 Task: Create a rule from the Recommended list, Task Added to this Project -> add SubTasks in the project AgileFire with SubTasks Gather and Analyse Requirements , Design and Implement Solution , System Test and UAT , Release to Production / Go Live
Action: Mouse moved to (460, 540)
Screenshot: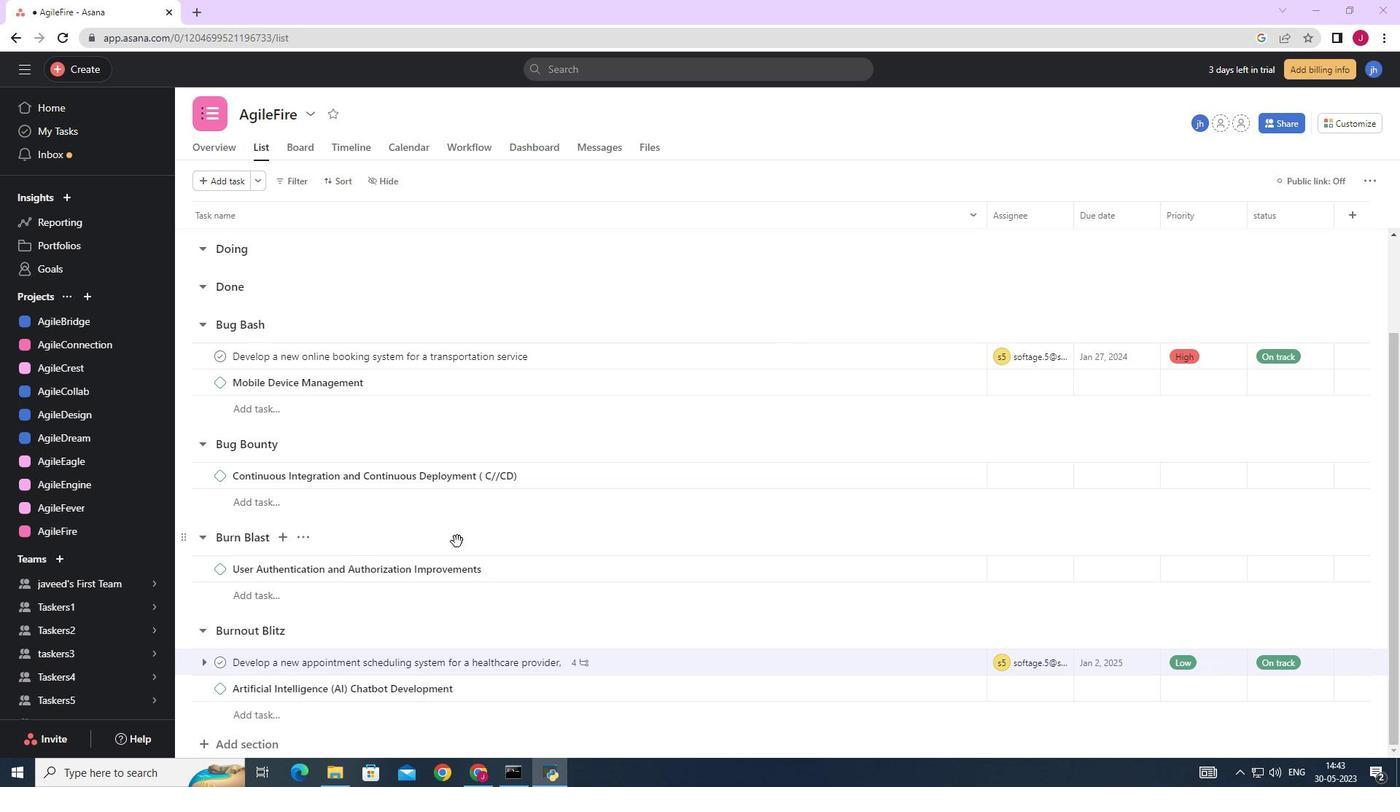 
Action: Mouse scrolled (460, 541) with delta (0, 0)
Screenshot: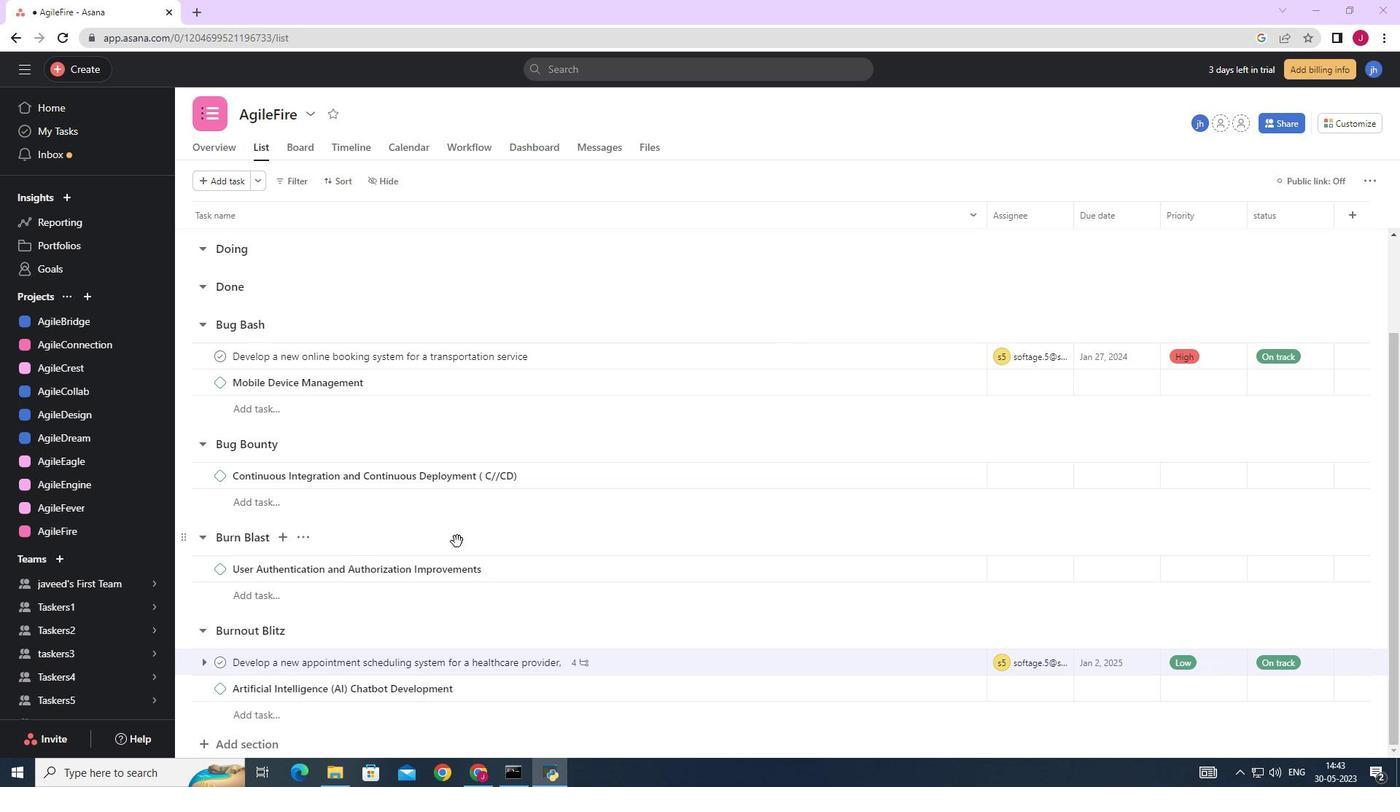 
Action: Mouse scrolled (460, 541) with delta (0, 0)
Screenshot: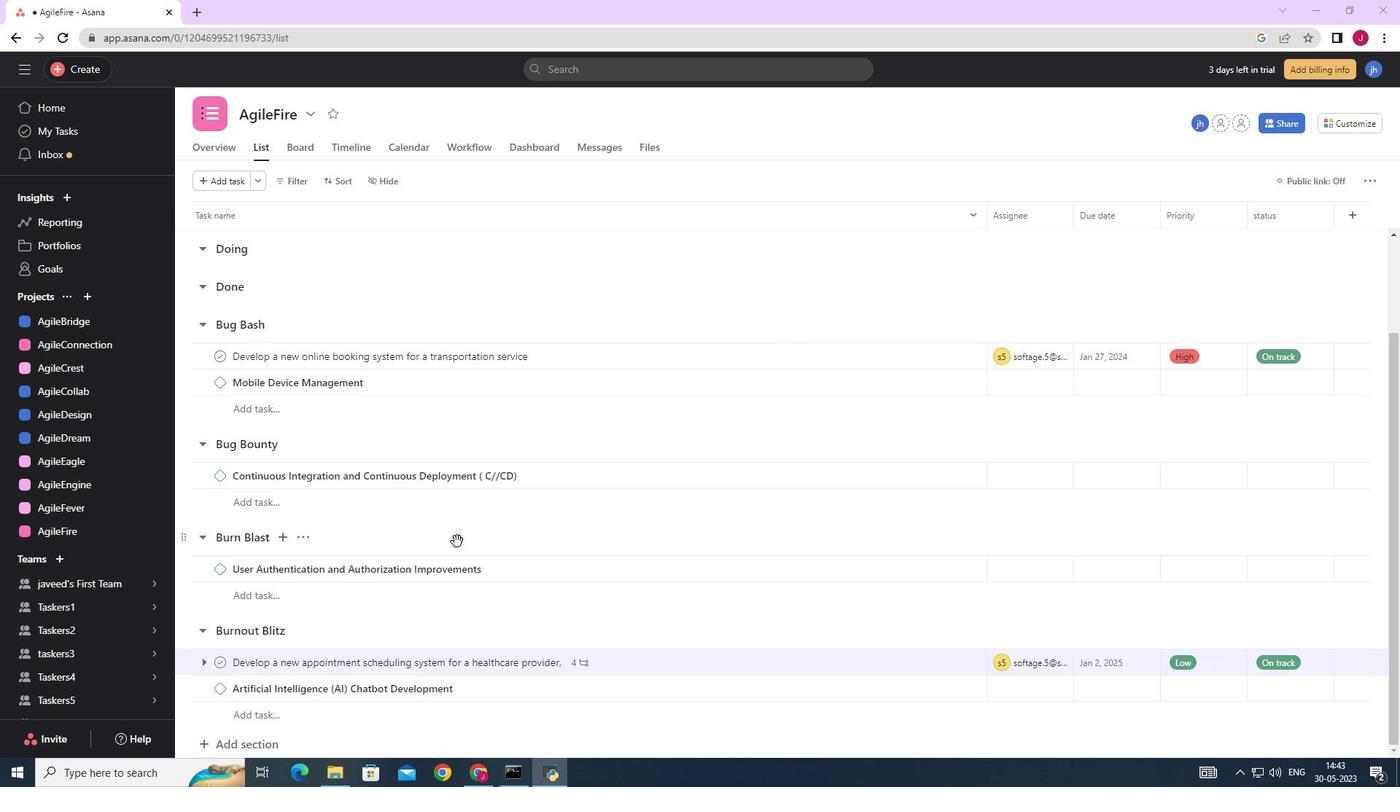
Action: Mouse moved to (460, 537)
Screenshot: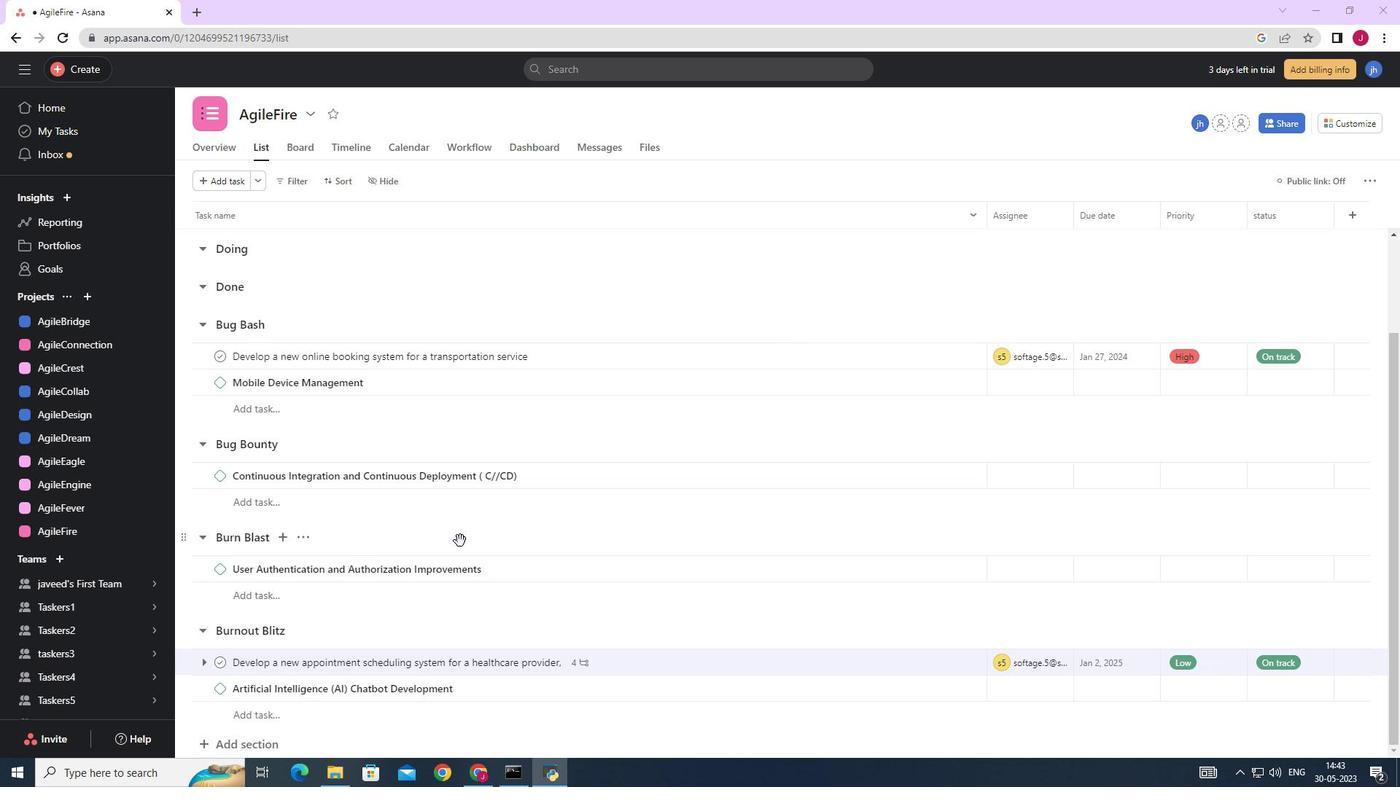 
Action: Mouse scrolled (460, 538) with delta (0, 0)
Screenshot: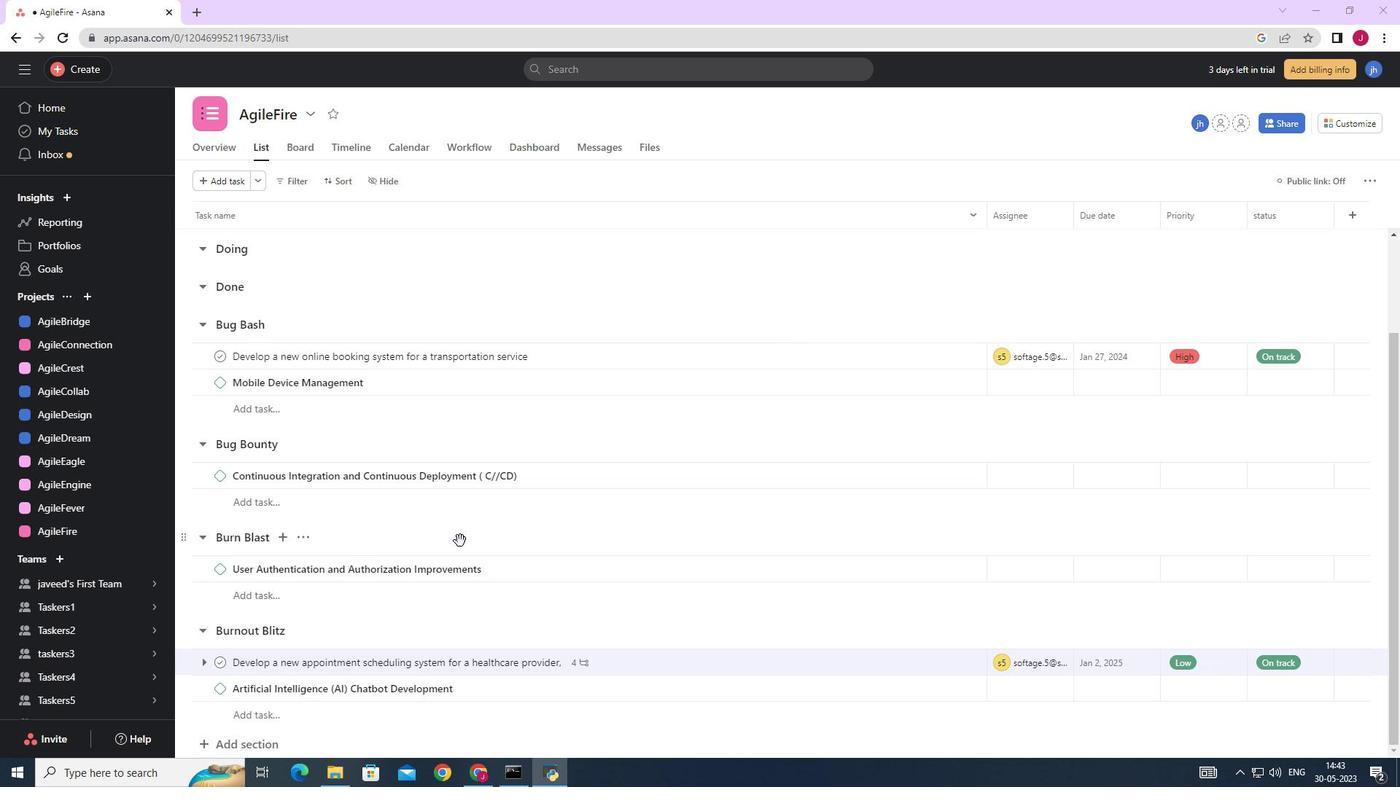 
Action: Mouse moved to (447, 490)
Screenshot: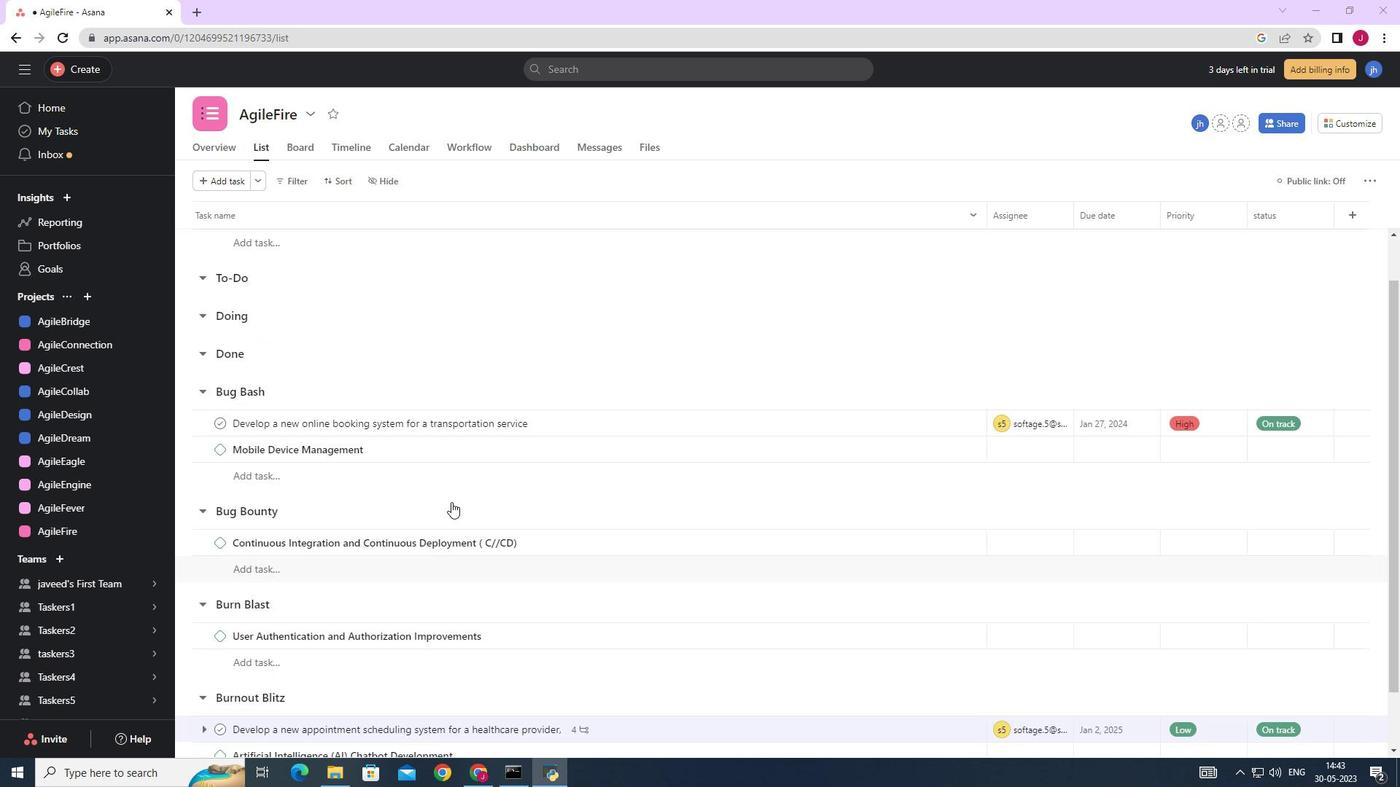 
Action: Mouse scrolled (447, 490) with delta (0, 0)
Screenshot: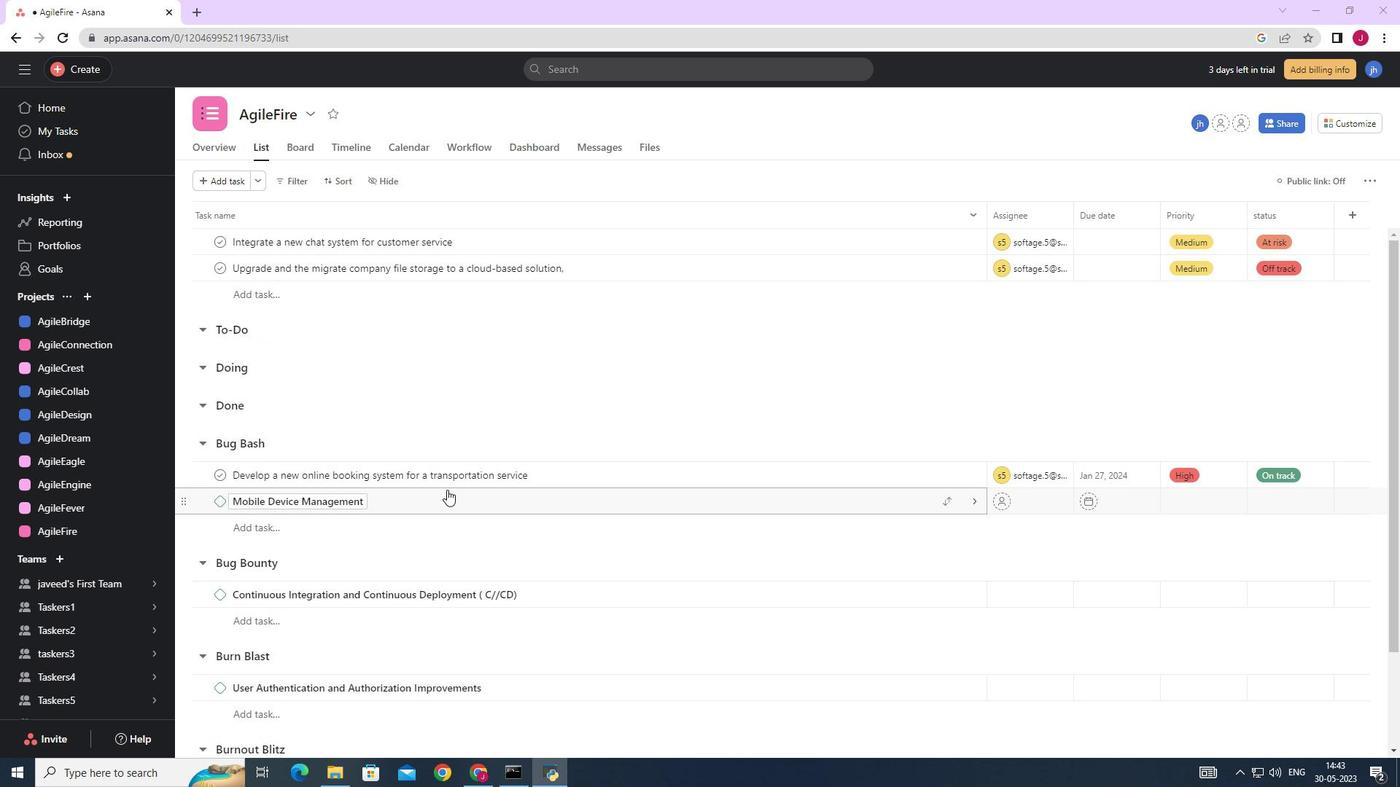 
Action: Mouse scrolled (447, 490) with delta (0, 0)
Screenshot: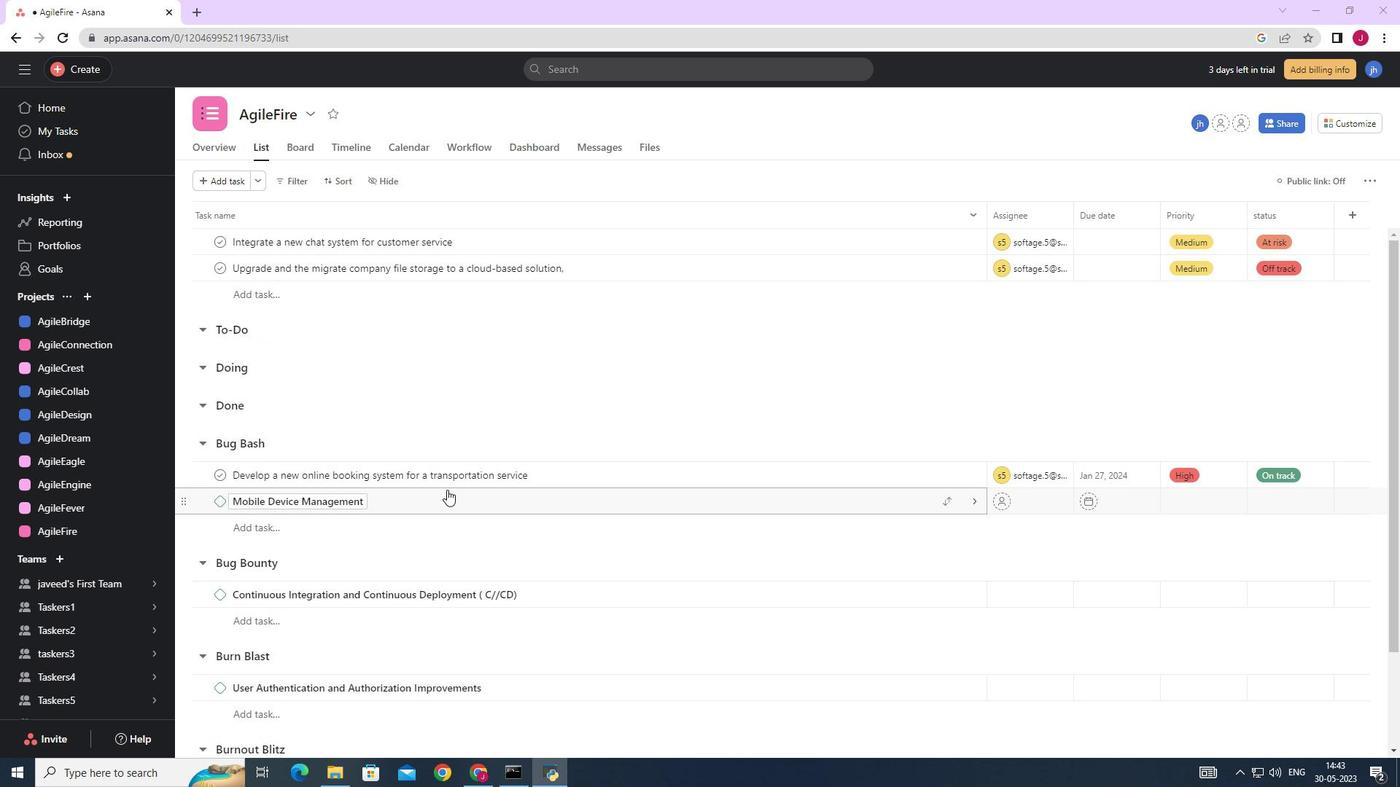 
Action: Mouse moved to (1378, 124)
Screenshot: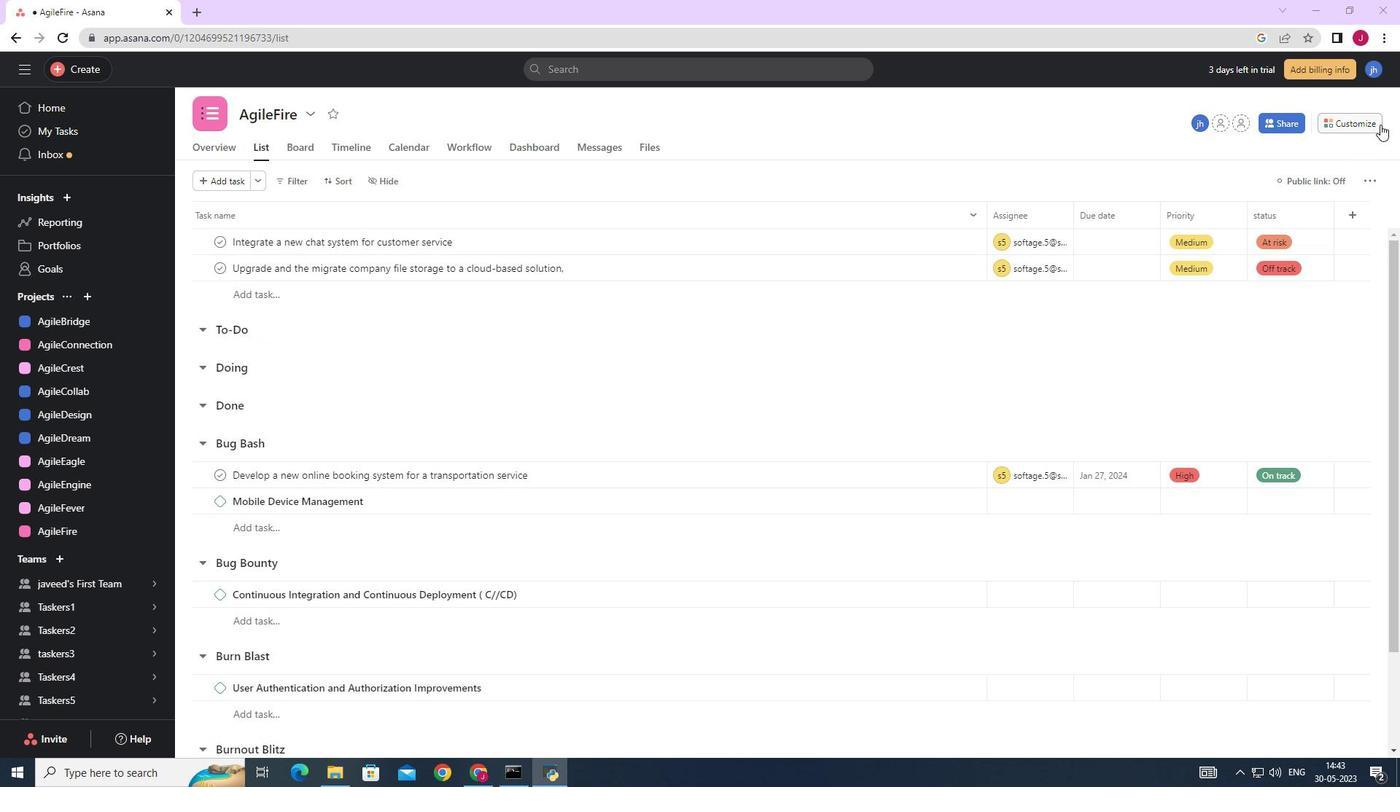 
Action: Mouse pressed left at (1378, 124)
Screenshot: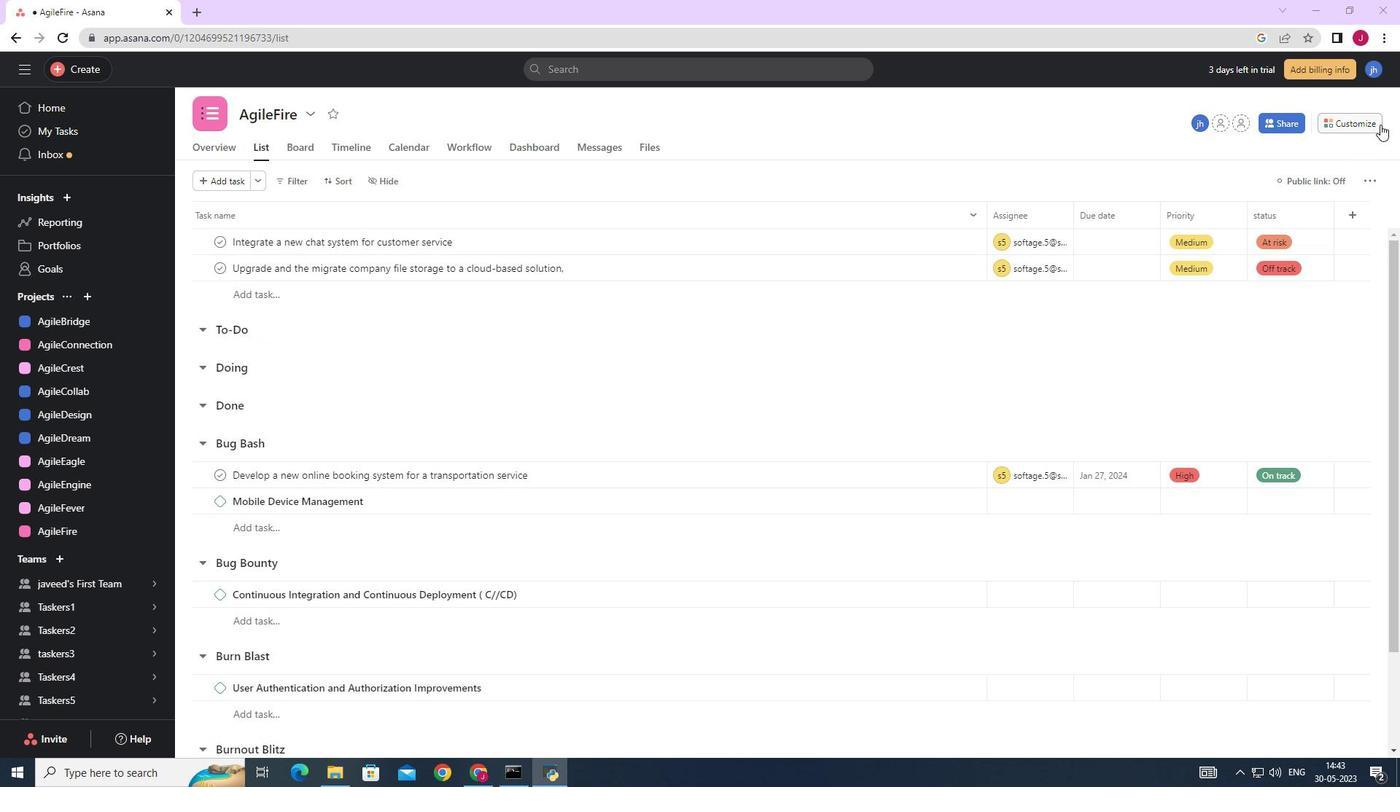 
Action: Mouse moved to (1110, 315)
Screenshot: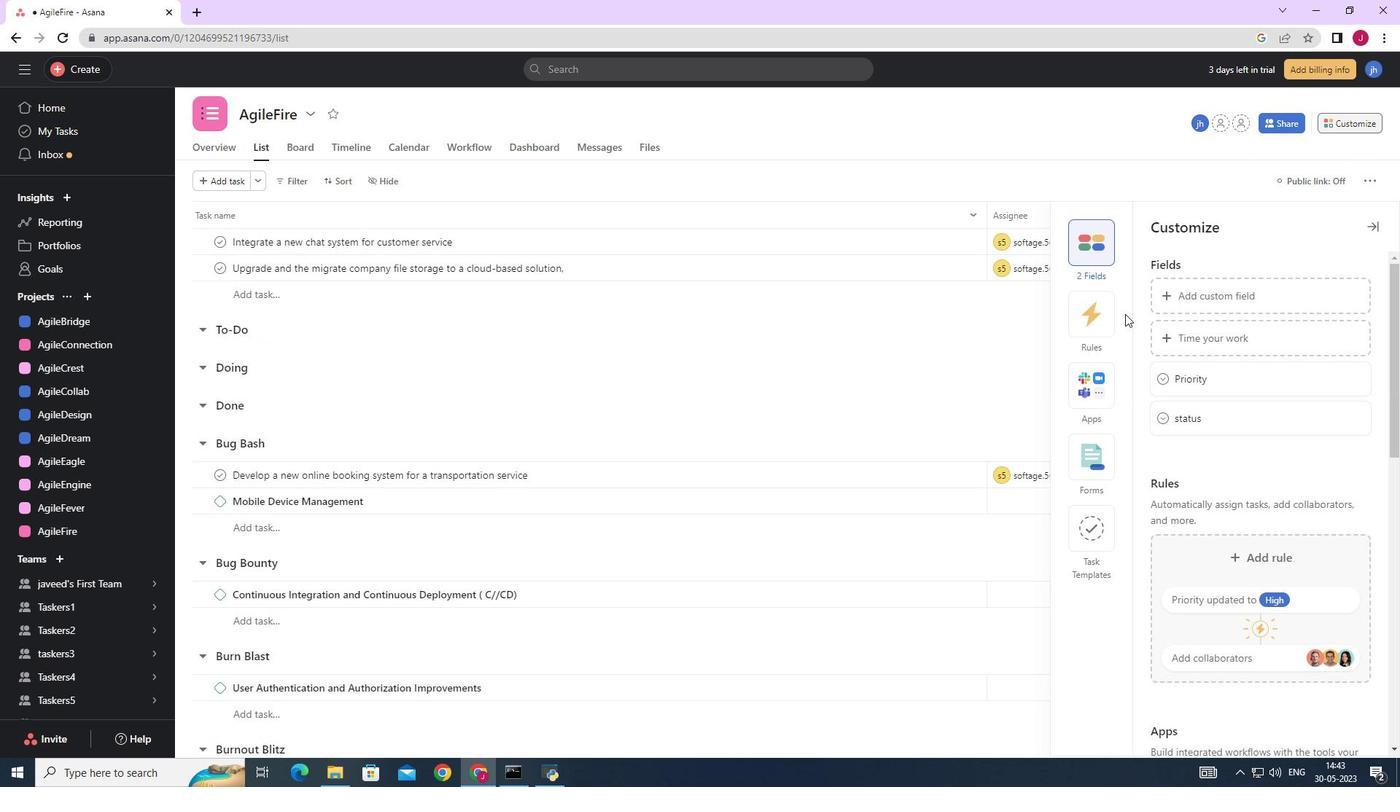 
Action: Mouse pressed left at (1110, 315)
Screenshot: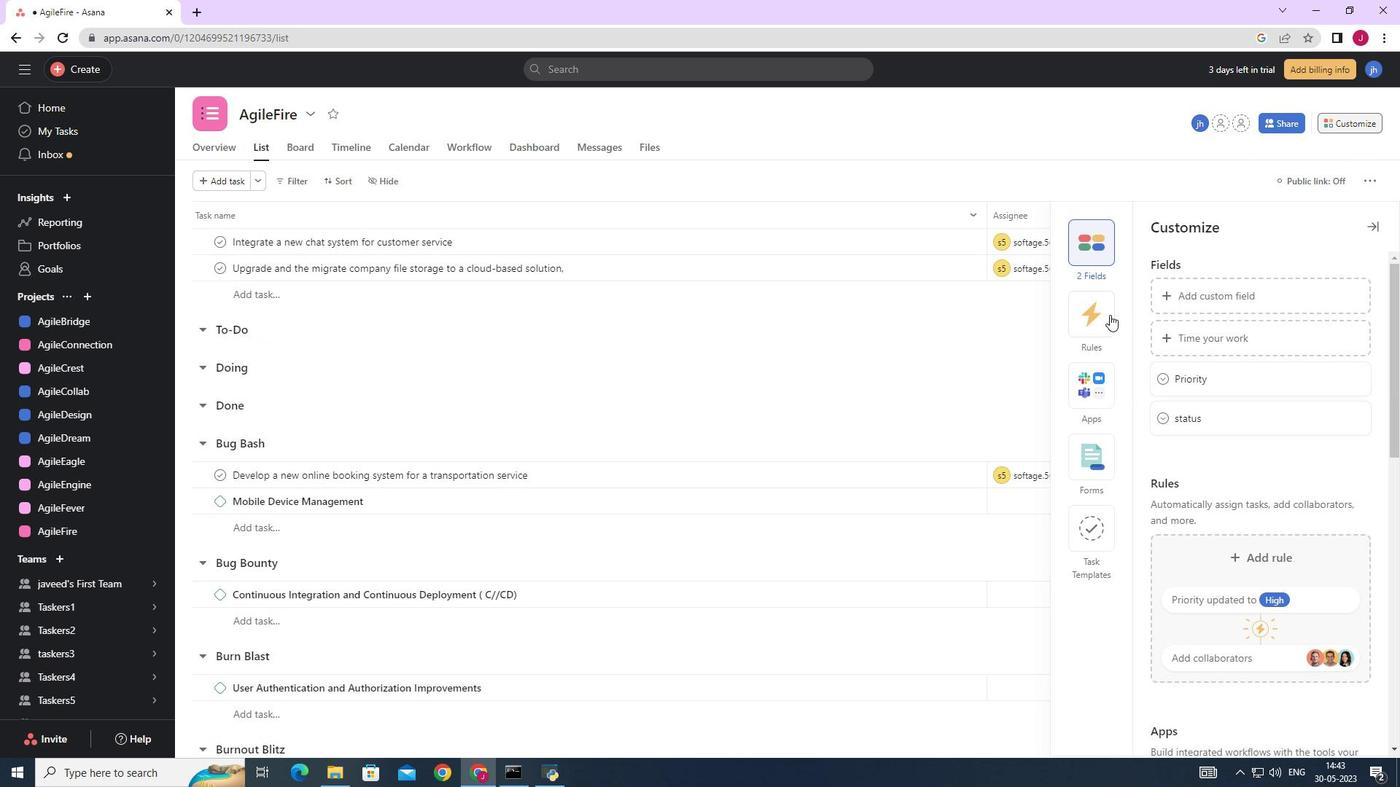 
Action: Mouse moved to (1242, 331)
Screenshot: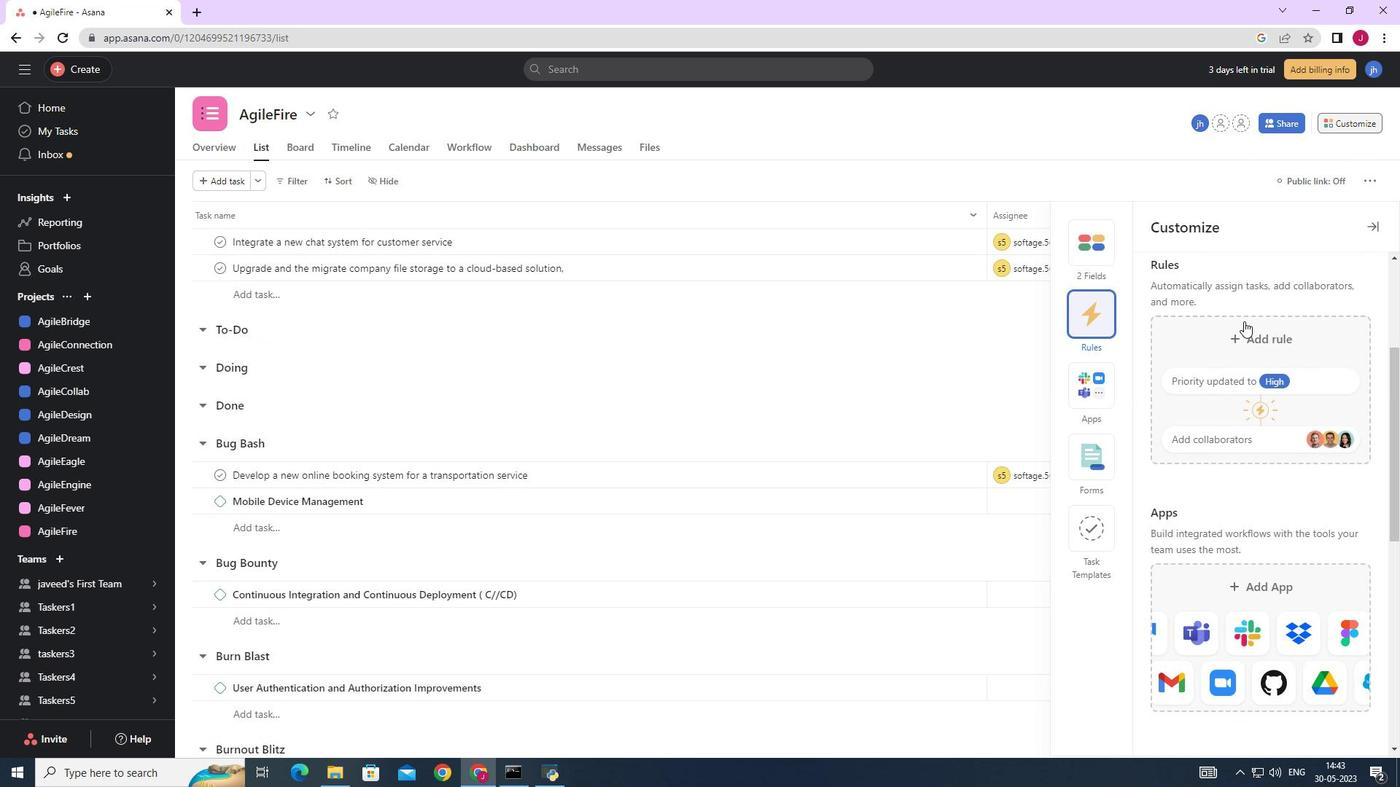 
Action: Mouse pressed left at (1242, 331)
Screenshot: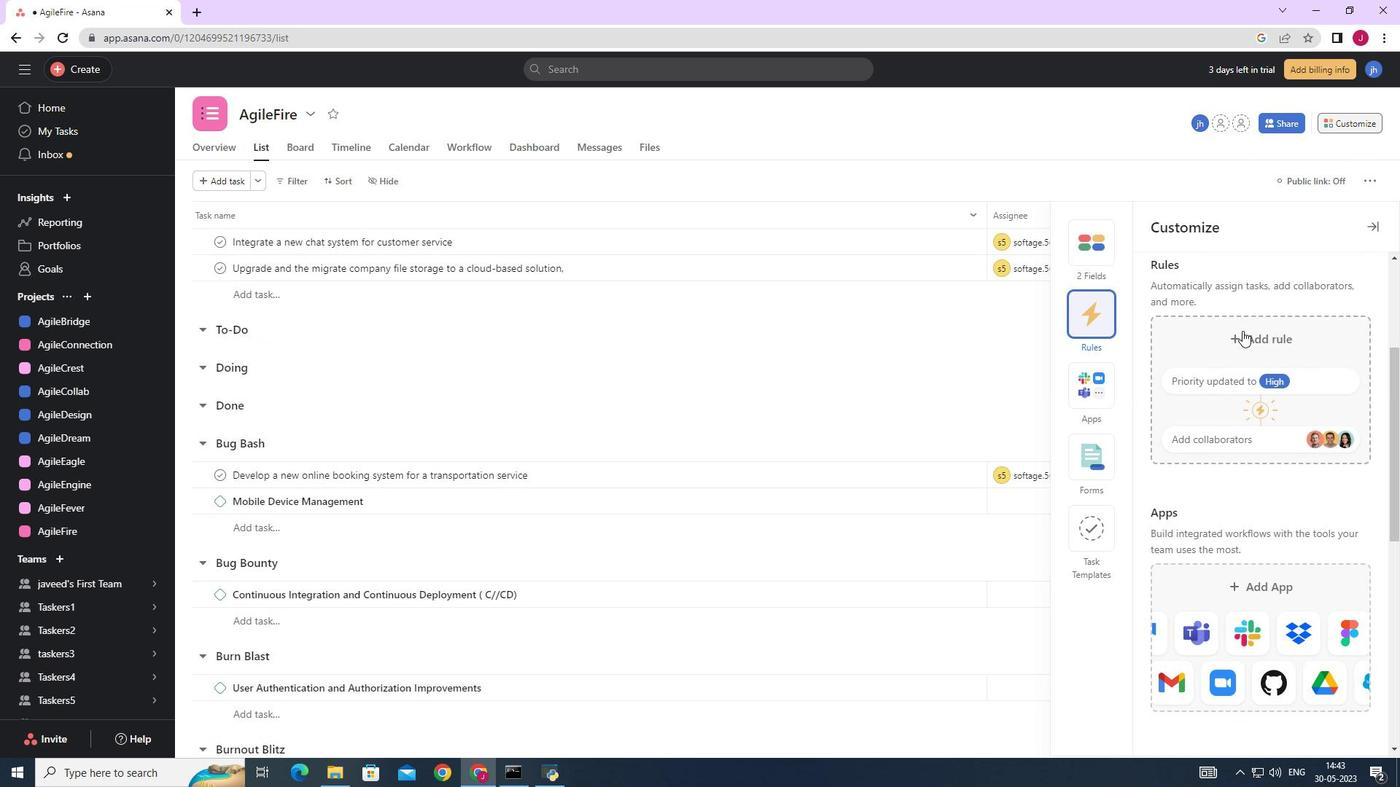 
Action: Mouse moved to (621, 215)
Screenshot: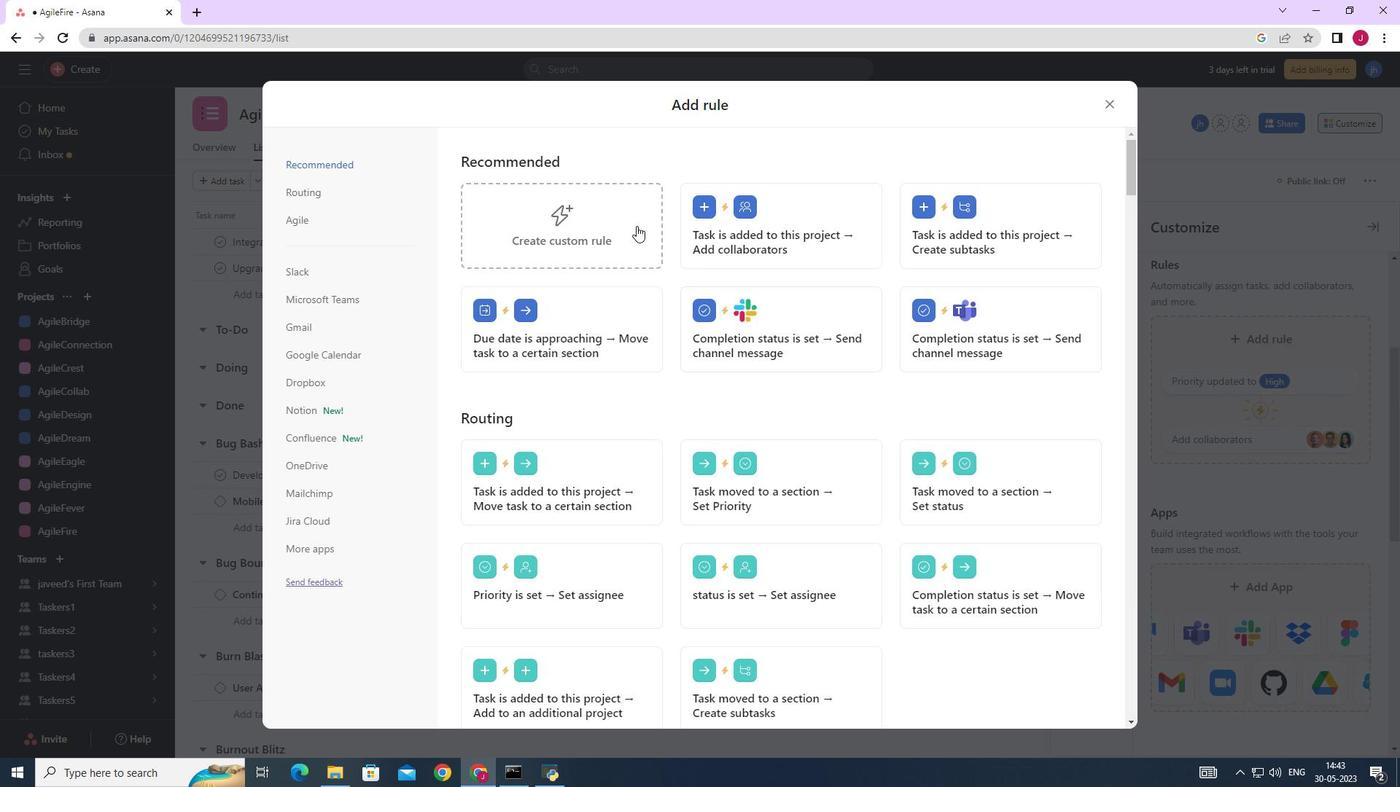 
Action: Mouse pressed left at (621, 215)
Screenshot: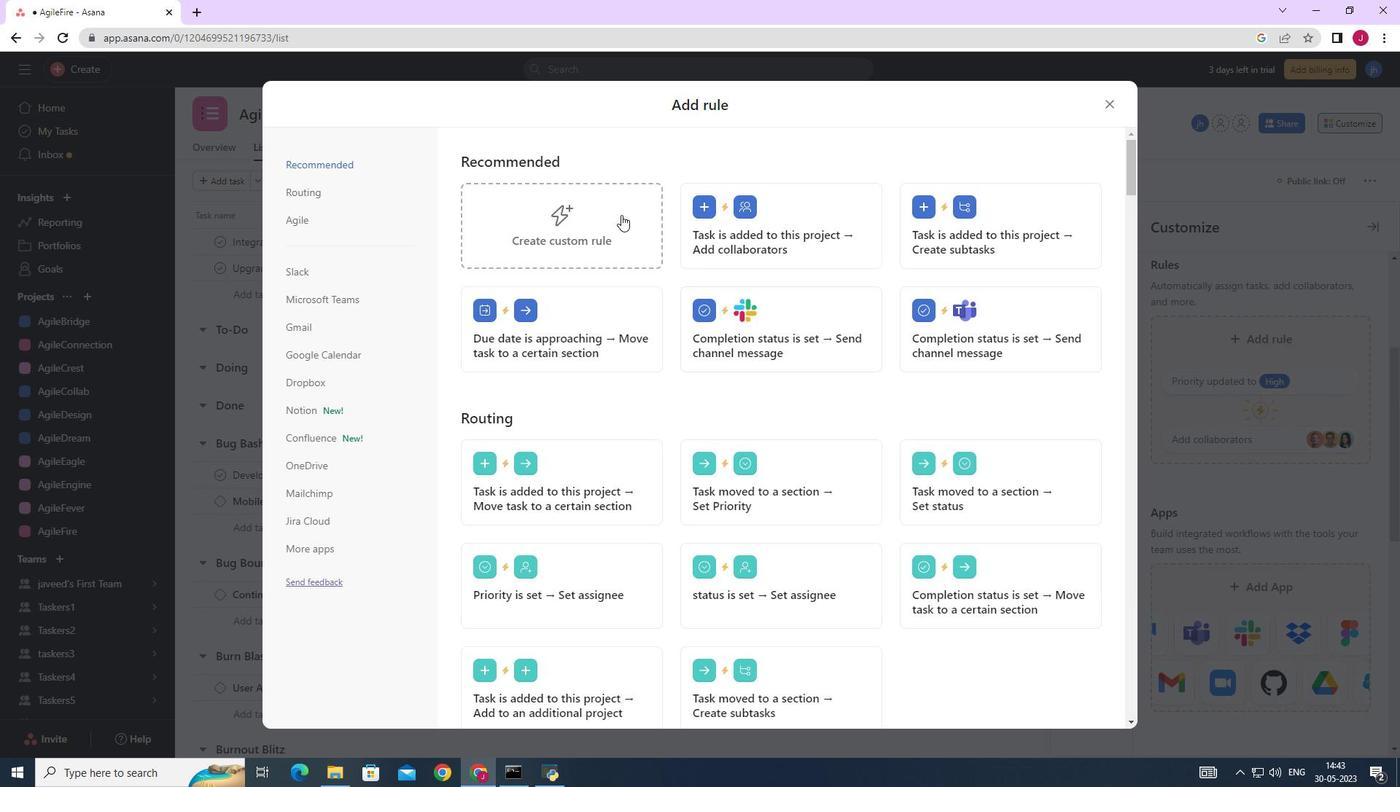 
Action: Mouse moved to (700, 382)
Screenshot: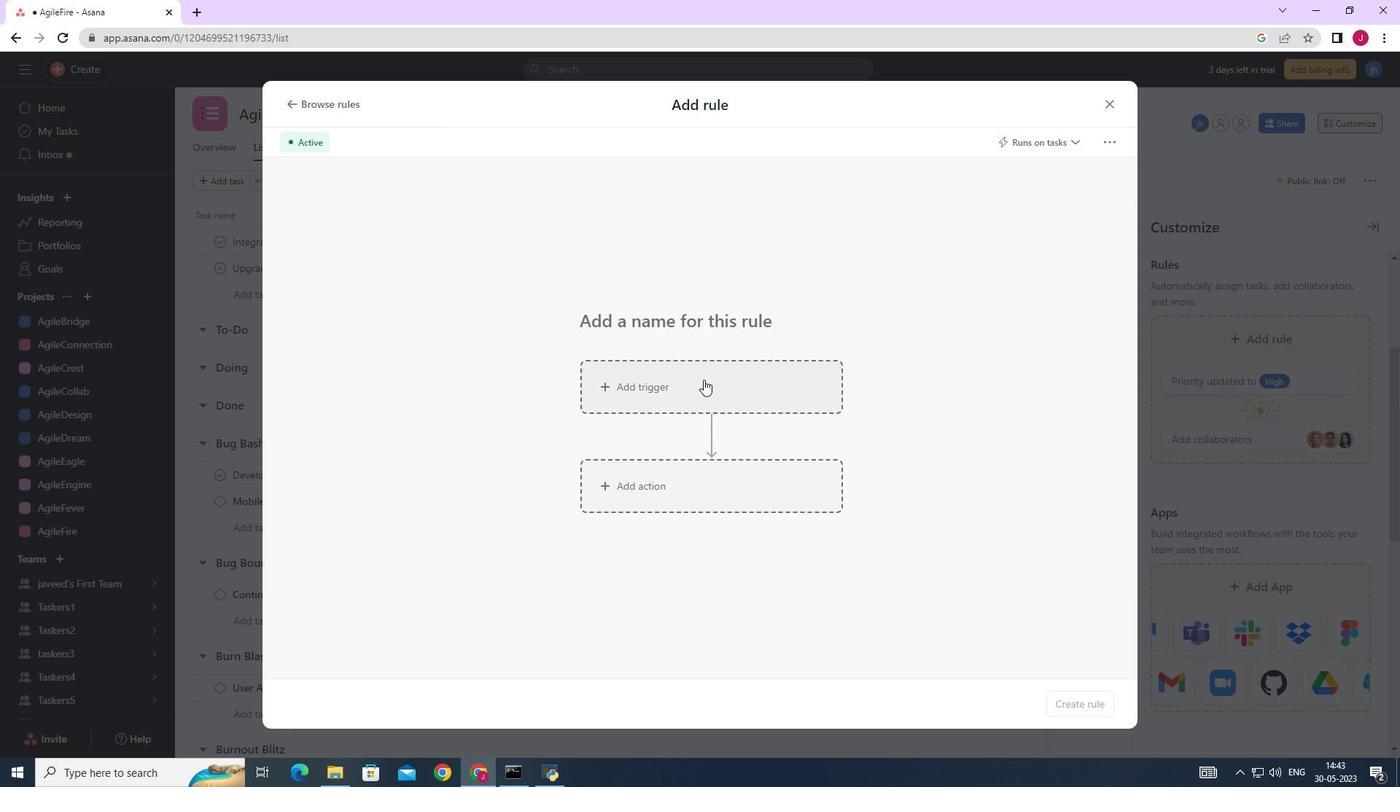 
Action: Mouse pressed left at (700, 382)
Screenshot: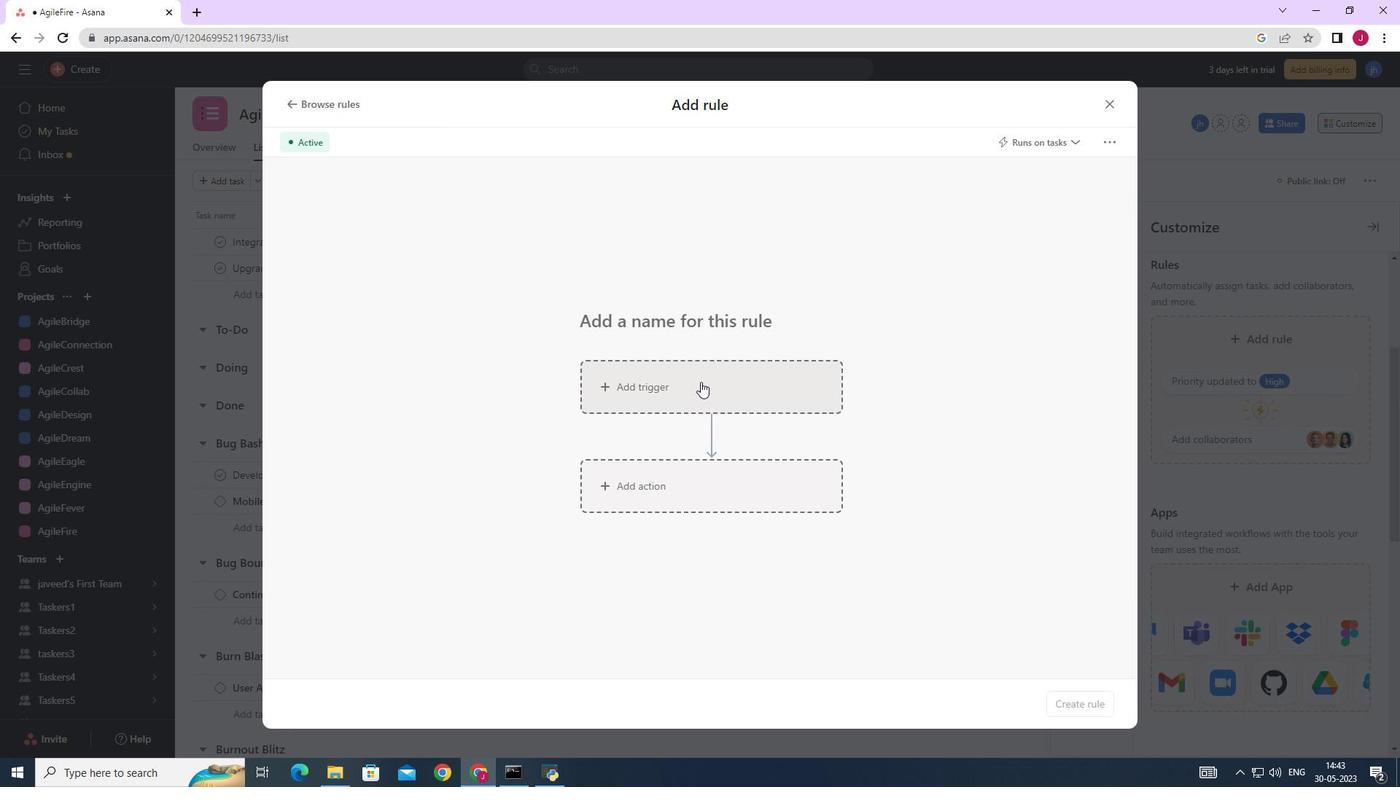
Action: Mouse moved to (625, 482)
Screenshot: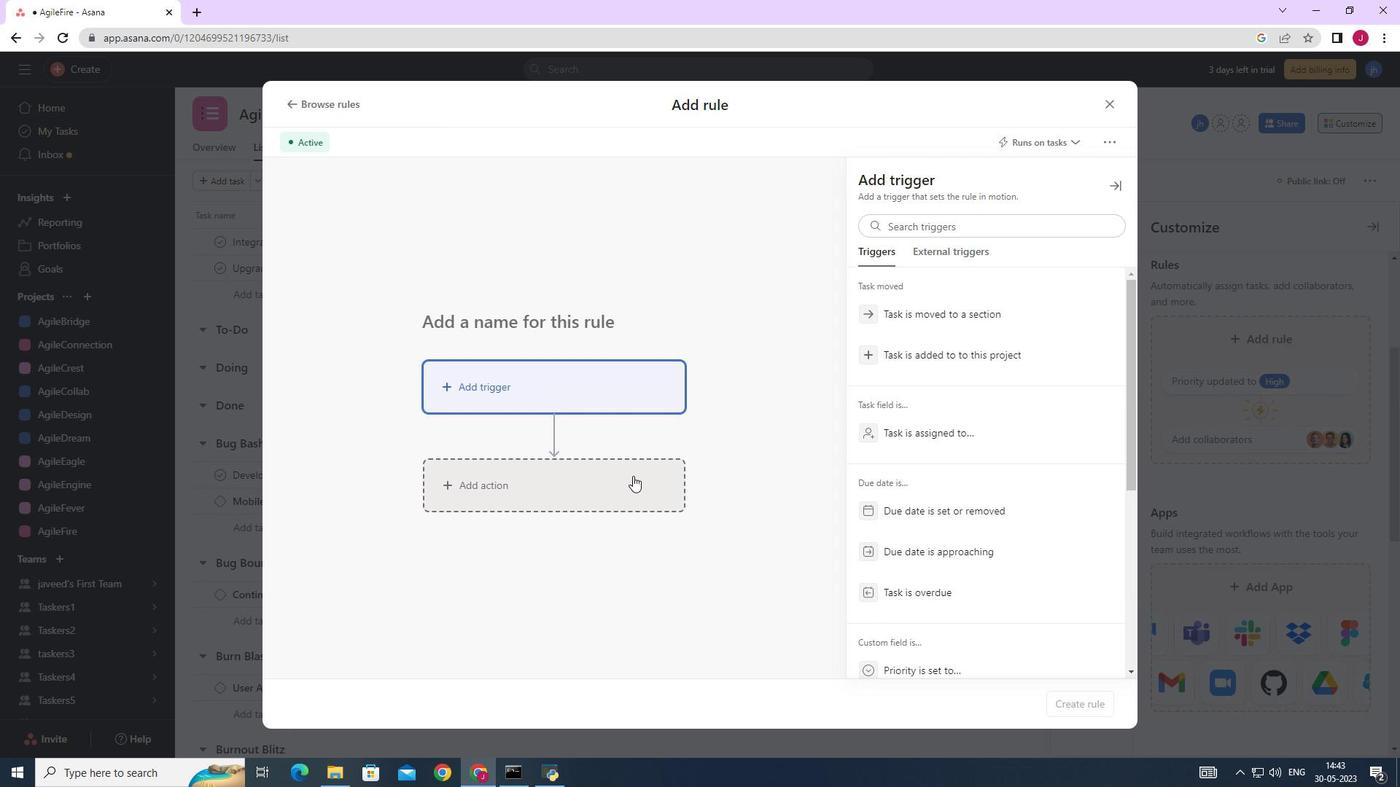 
Action: Mouse pressed left at (625, 482)
Screenshot: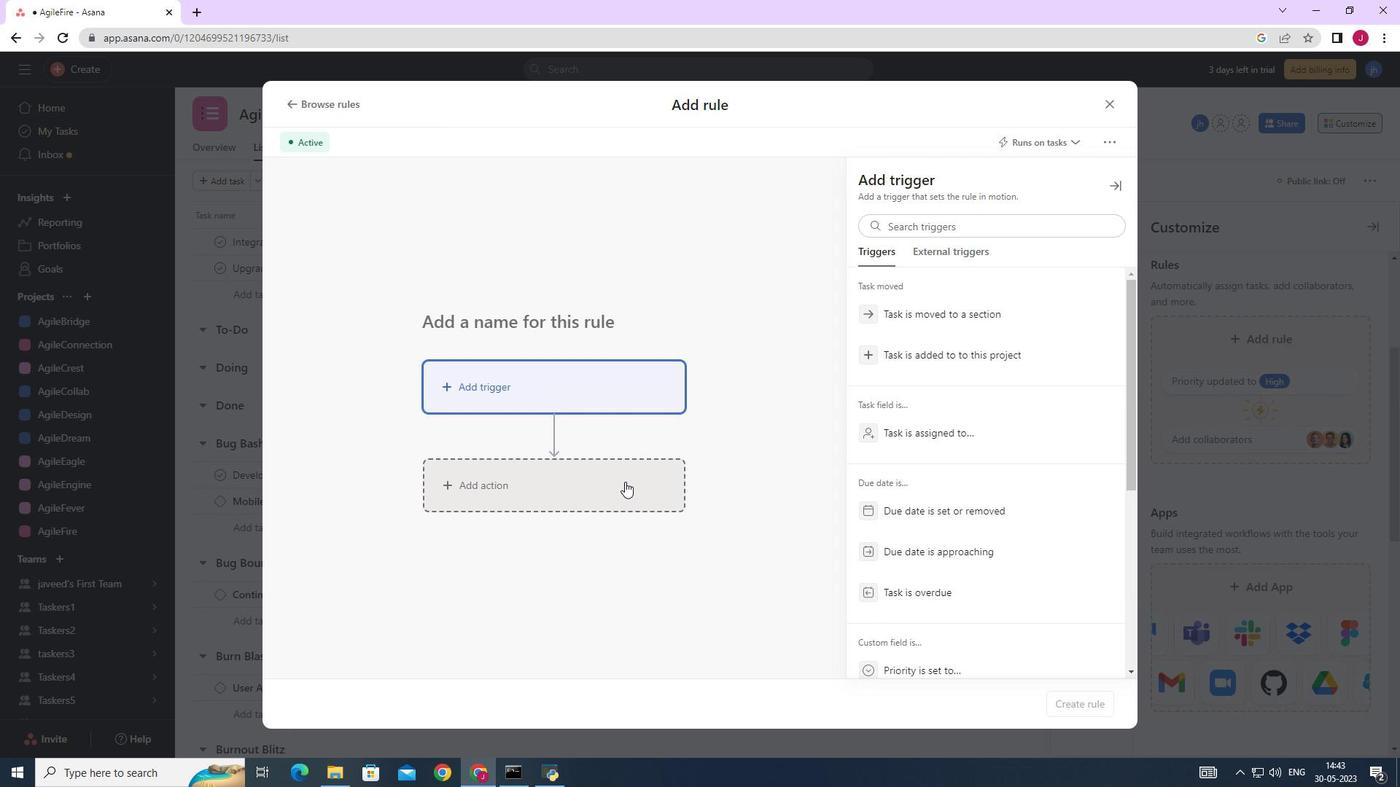 
Action: Mouse moved to (932, 426)
Screenshot: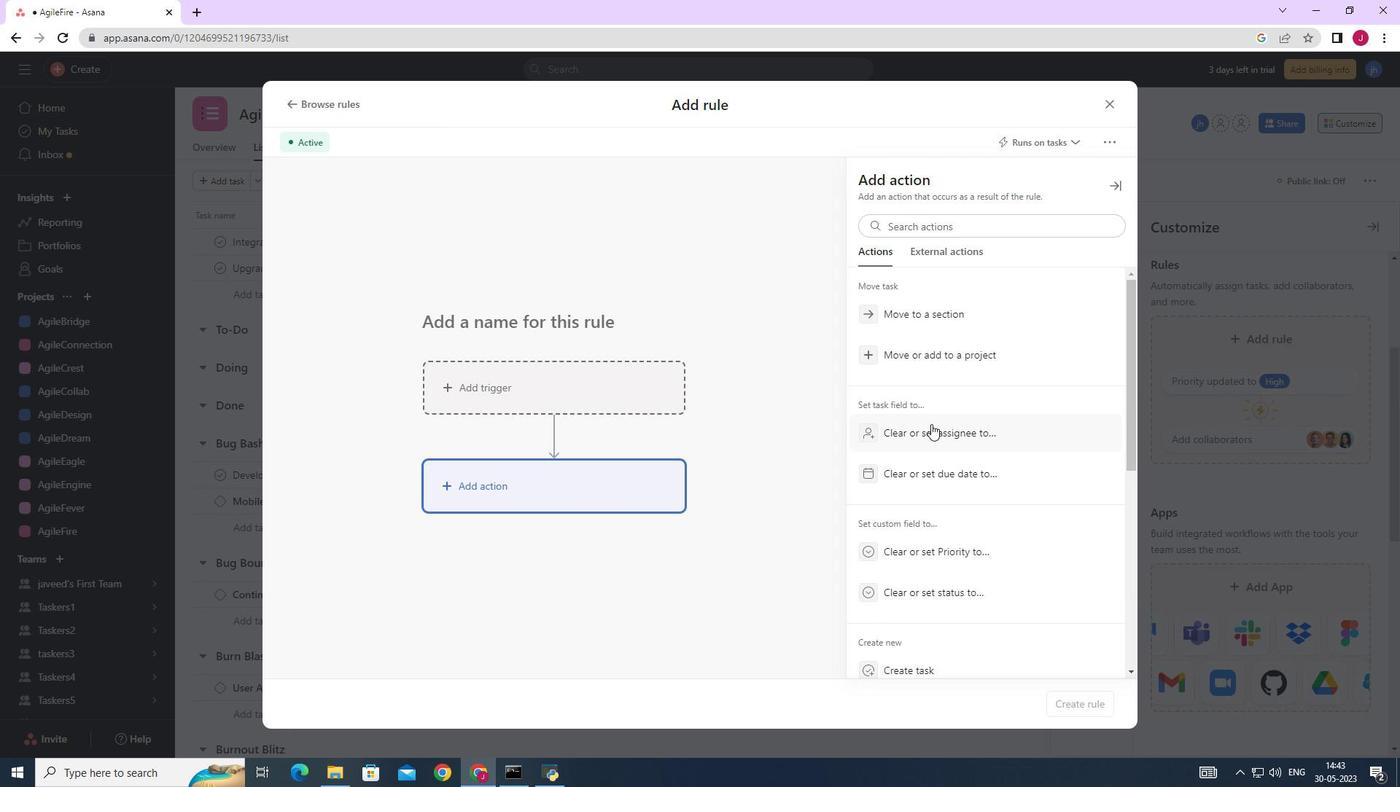 
Action: Mouse scrolled (932, 425) with delta (0, 0)
Screenshot: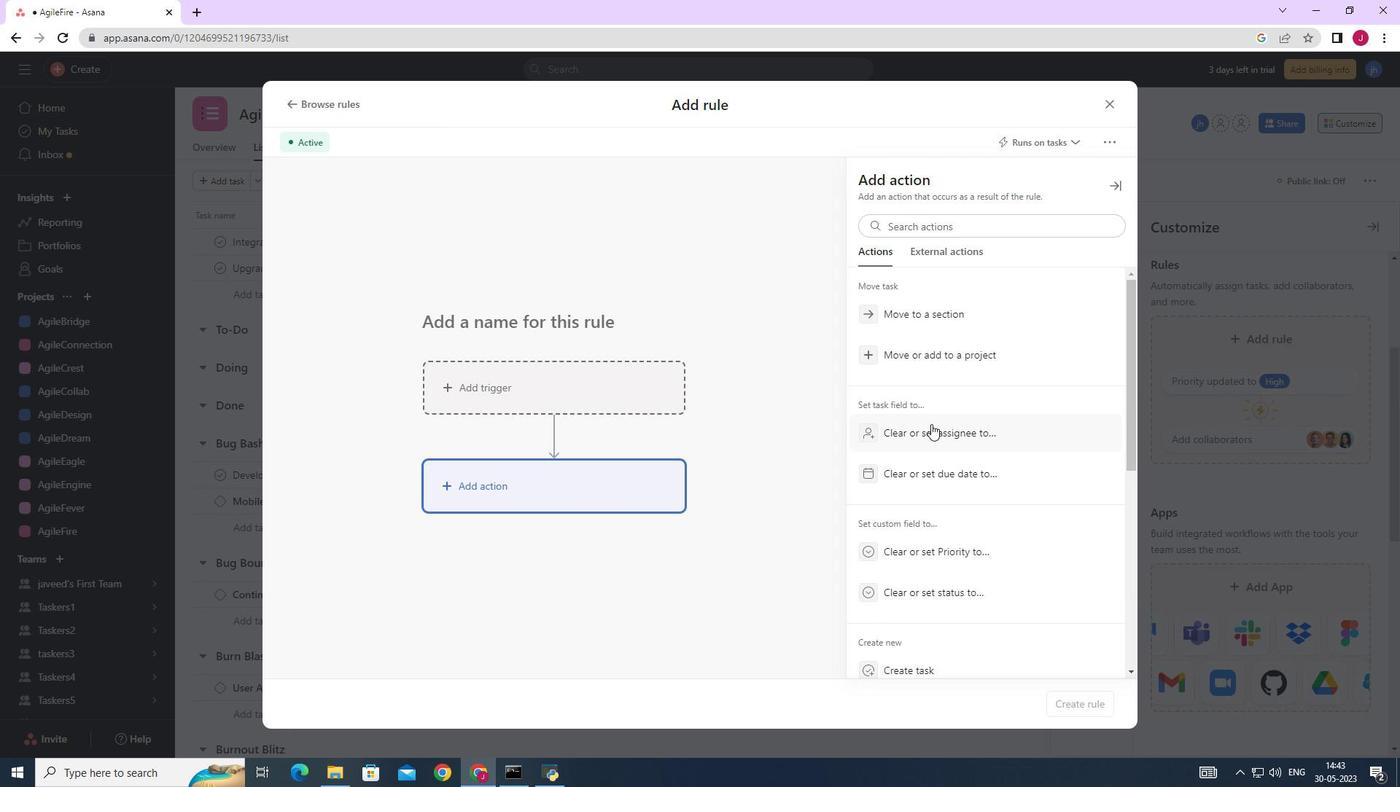 
Action: Mouse scrolled (932, 425) with delta (0, 0)
Screenshot: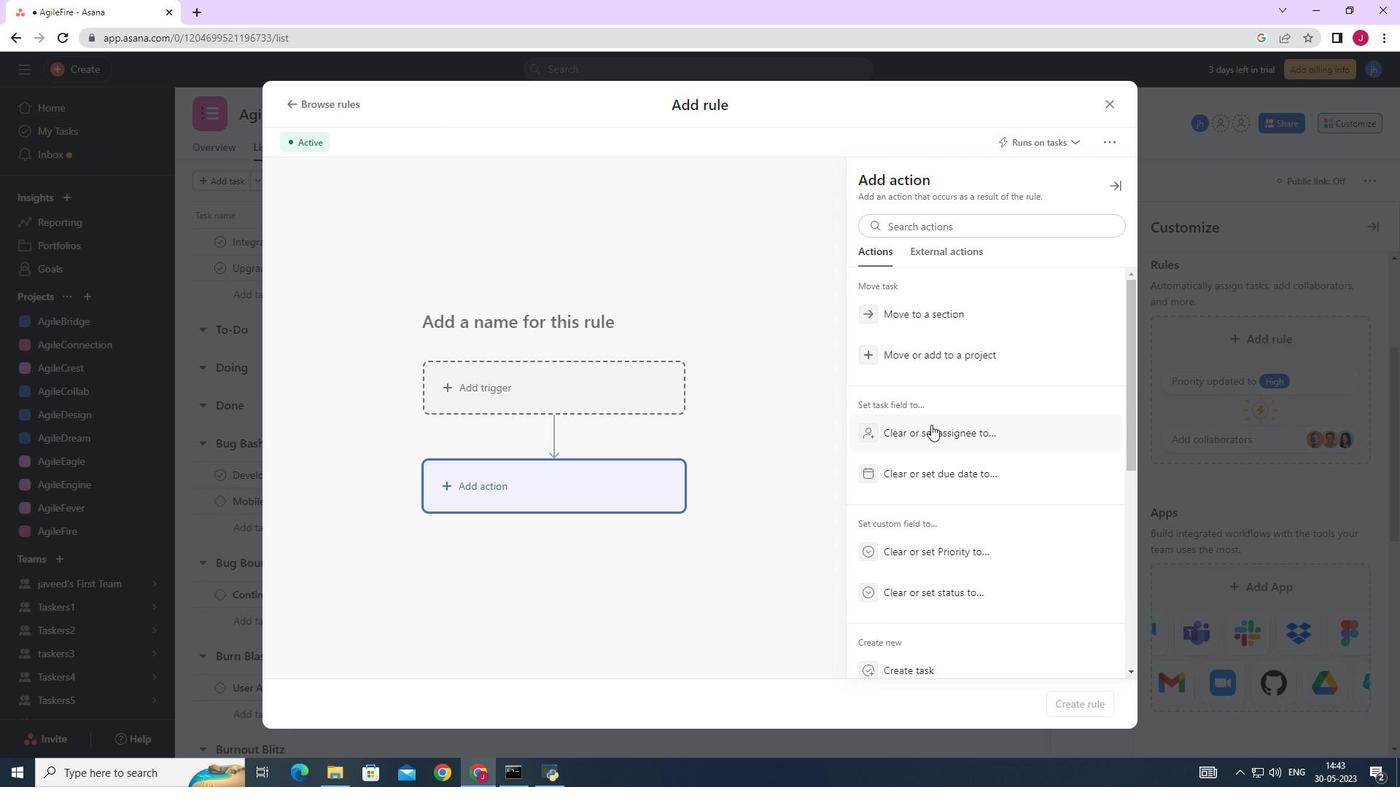 
Action: Mouse scrolled (932, 425) with delta (0, 0)
Screenshot: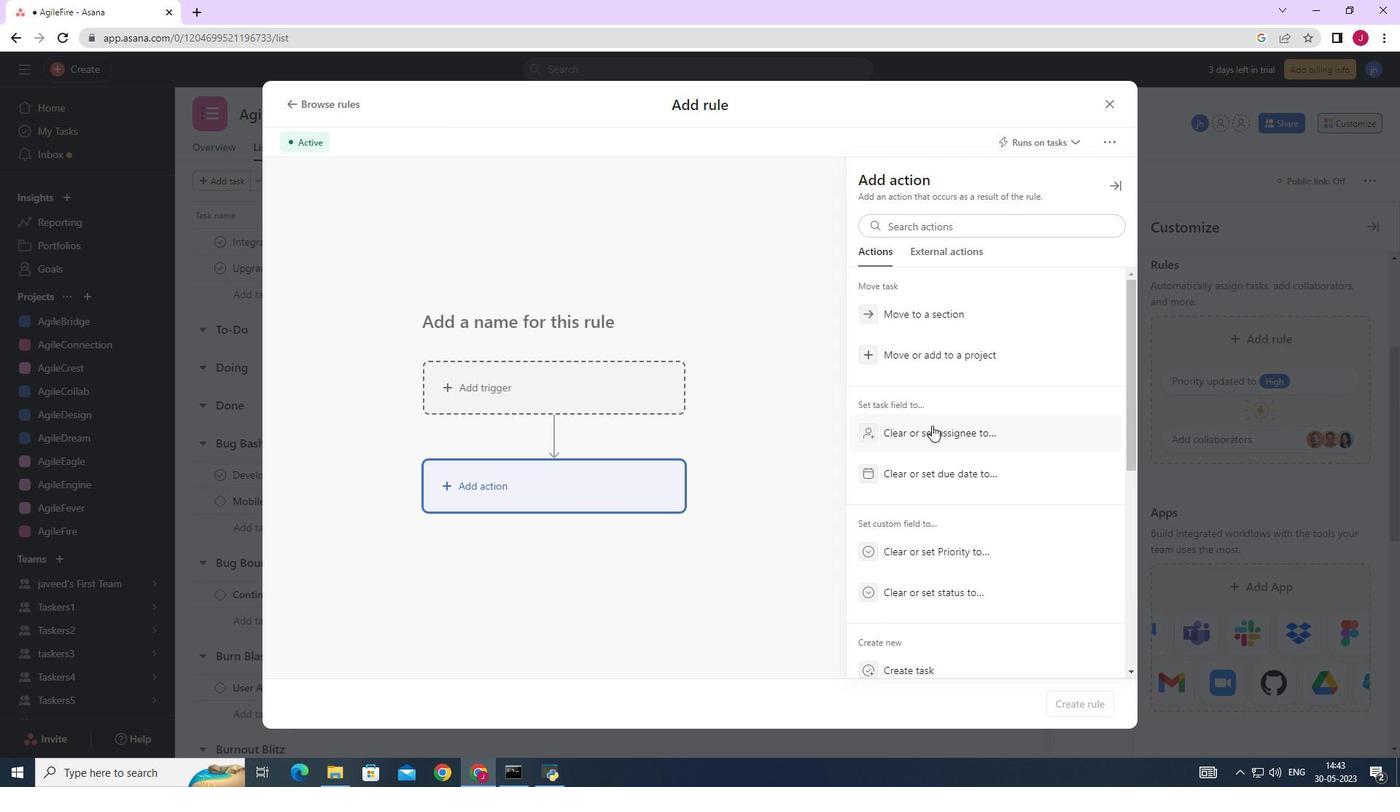 
Action: Mouse moved to (908, 498)
Screenshot: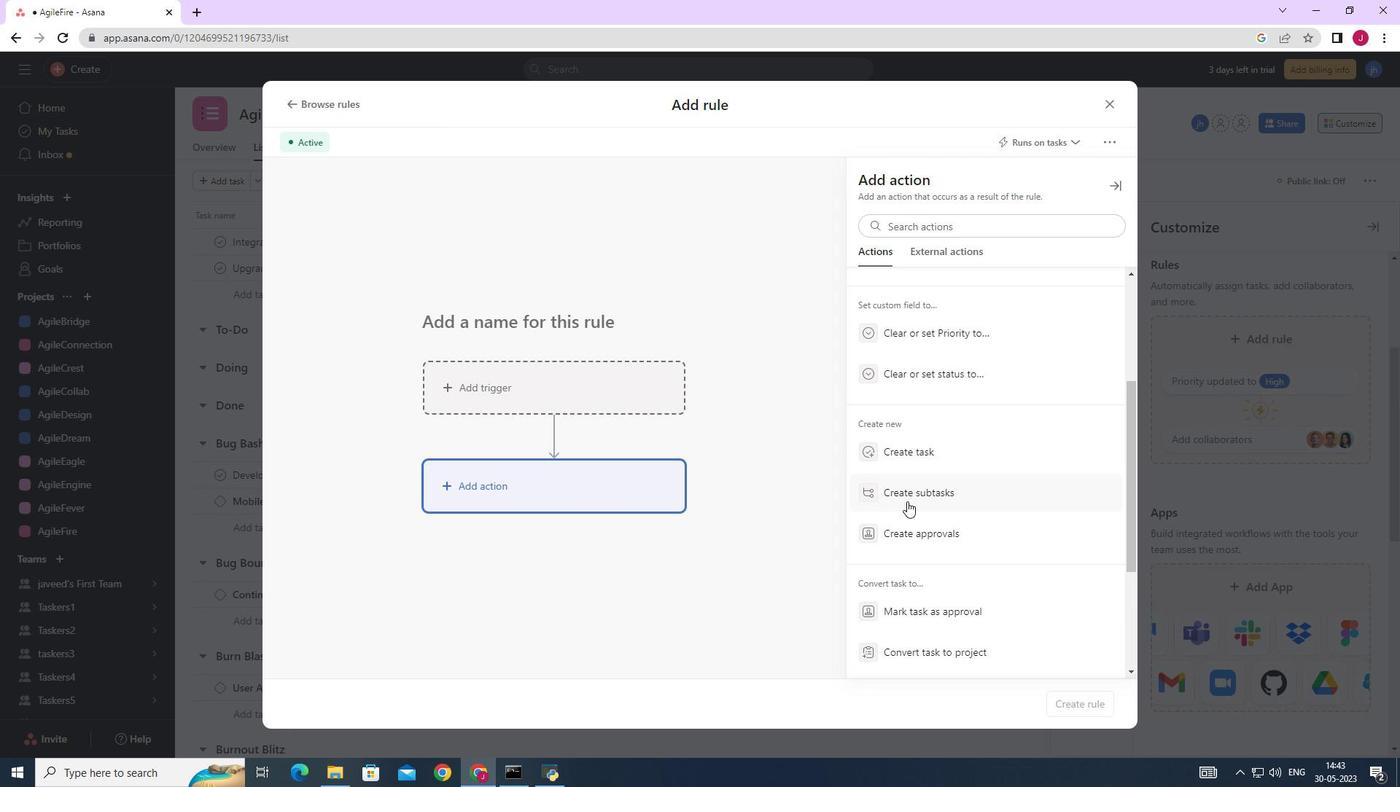 
Action: Mouse pressed left at (908, 498)
Screenshot: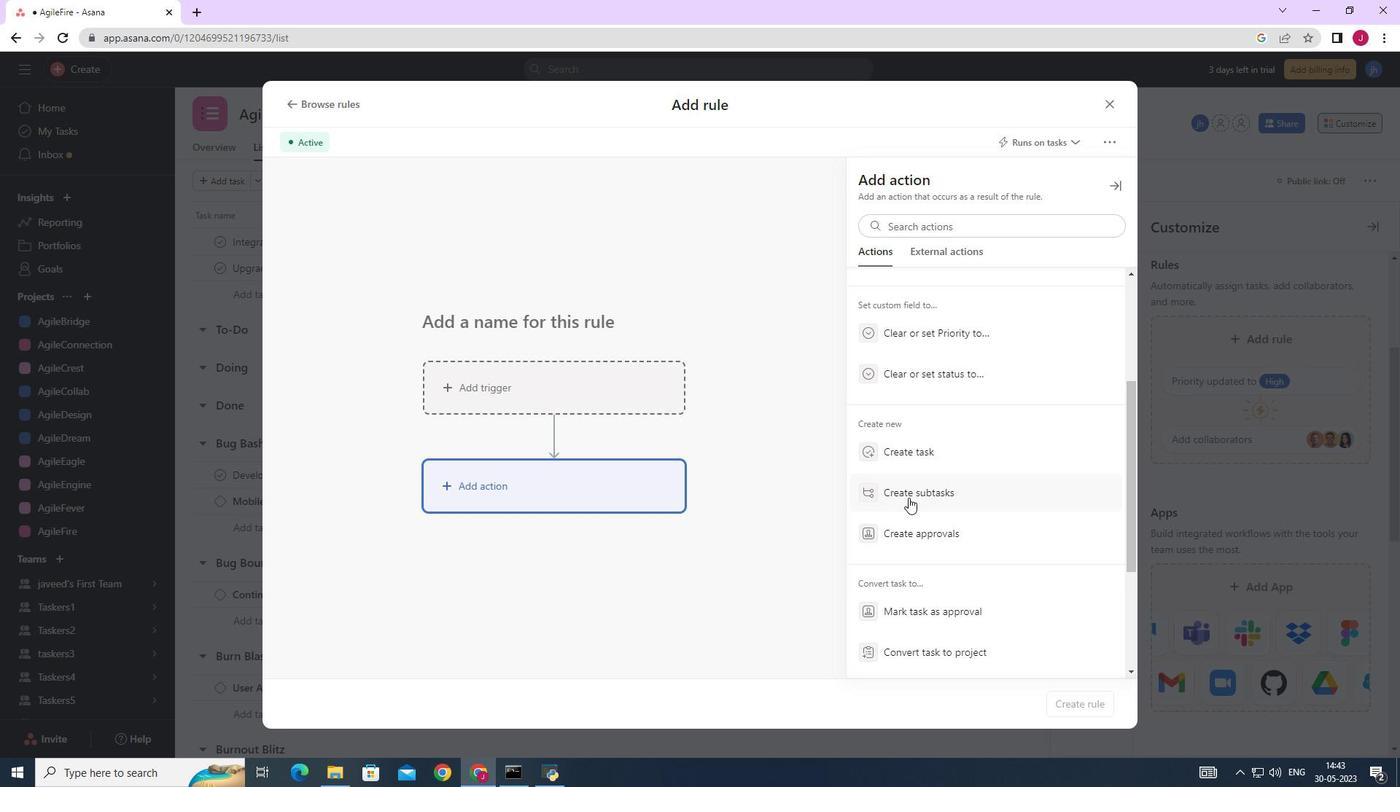 
Action: Mouse moved to (901, 230)
Screenshot: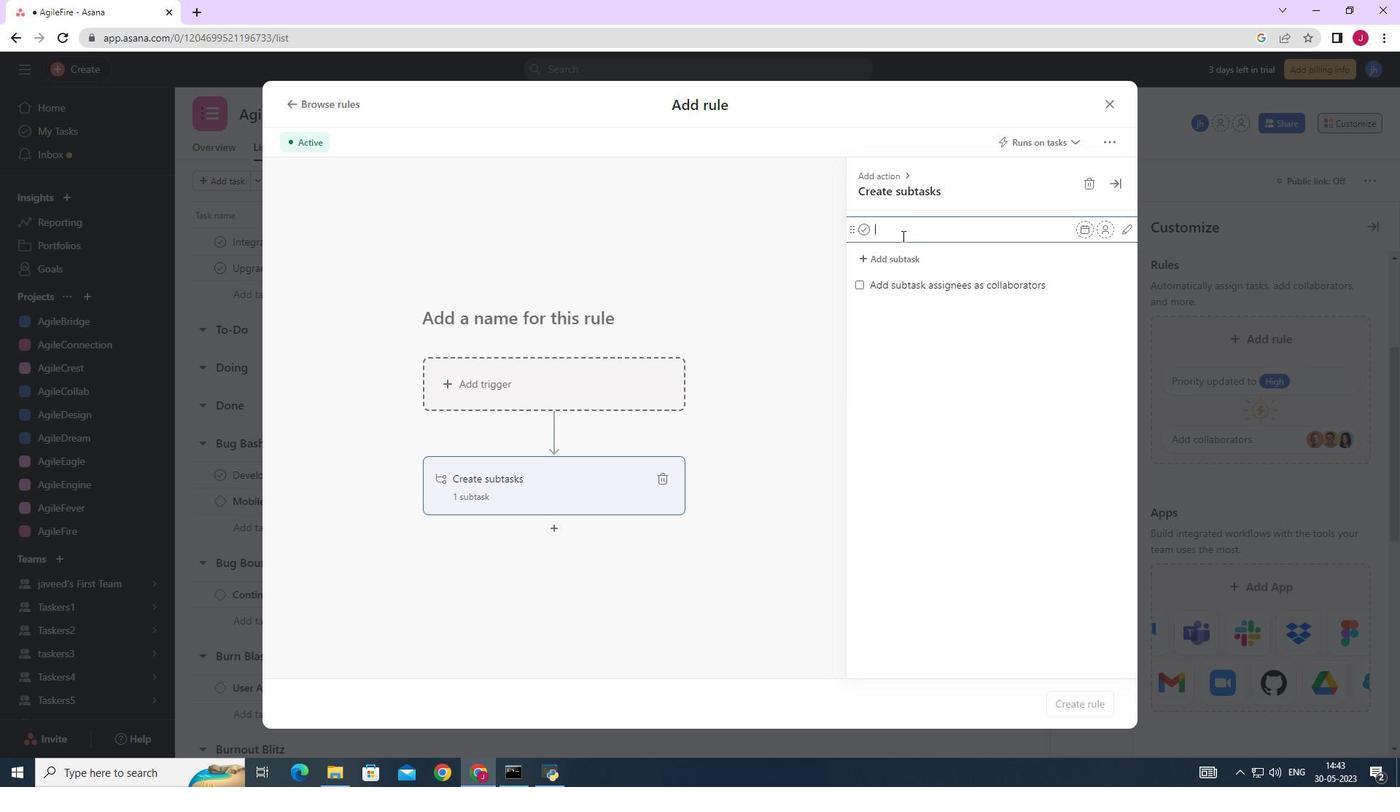 
Action: Mouse pressed left at (901, 230)
Screenshot: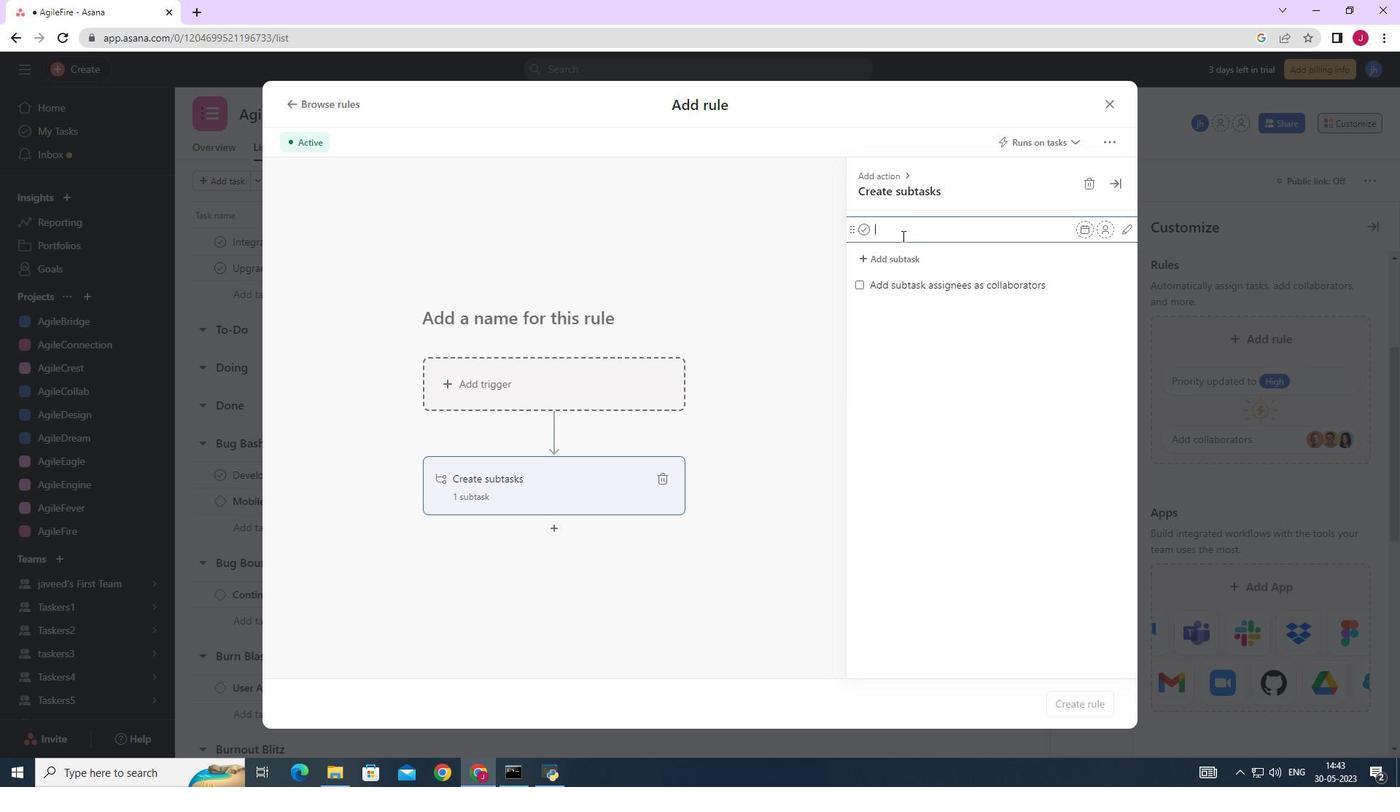 
Action: Key pressed <Key.caps_lock>G<Key.caps_lock>ather<Key.space>and<Key.space><Key.caps_lock>A<Key.caps_lock>nalyse<Key.space><Key.caps_lock>R<Key.caps_lock>equirements<Key.enter><Key.caps_lock>D<Key.caps_lock>esign<Key.space>and<Key.space><Key.caps_lock>I<Key.caps_lock>mplement<Key.space><Key.caps_lock>S<Key.caps_lock>olution<Key.enter><Key.caps_lock>D<Key.caps_lock>esign<Key.space>and<Key.space><Key.backspace><Key.backspace><Key.backspace><Key.backspace><Key.backspace><Key.backspace><Key.backspace><Key.backspace><Key.backspace><Key.backspace><Key.backspace><Key.backspace><Key.backspace><Key.backspace><Key.backspace><Key.backspace><Key.backspace><Key.backspace><Key.backspace><Key.backspace><Key.backspace><Key.backspace><Key.backspace><Key.backspace><Key.backspace><Key.backspace><Key.backspace><Key.backspace><Key.backspace><Key.backspace><Key.backspace><Key.backspace><Key.backspace><Key.caps_lock>S<Key.caps_lock>ysten<Key.backspace>m<Key.space><Key.caps_lock>T<Key.caps_lock>est<Key.space>and<Key.space><Key.caps_lock>UAT<Key.enter><Key.enter>
Screenshot: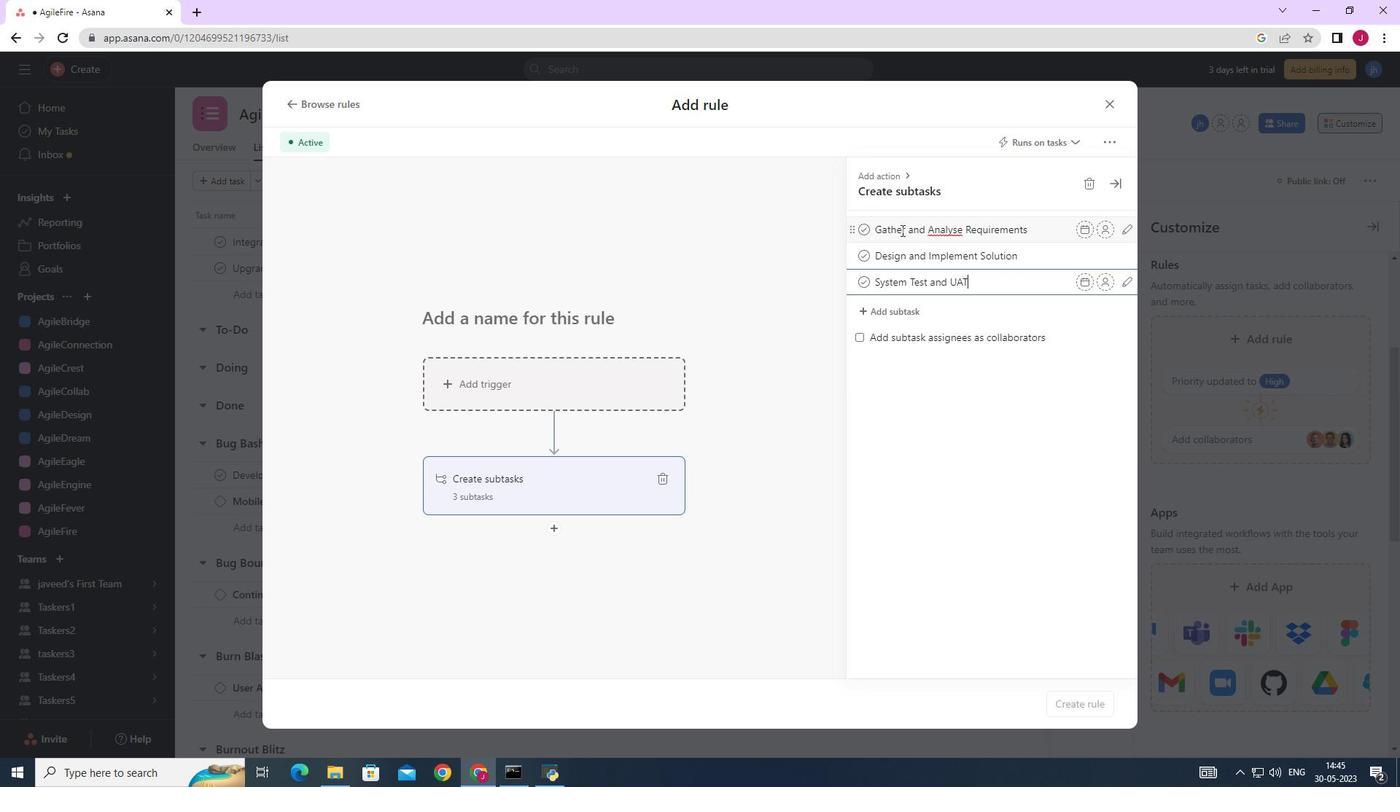 
Action: Mouse moved to (902, 312)
Screenshot: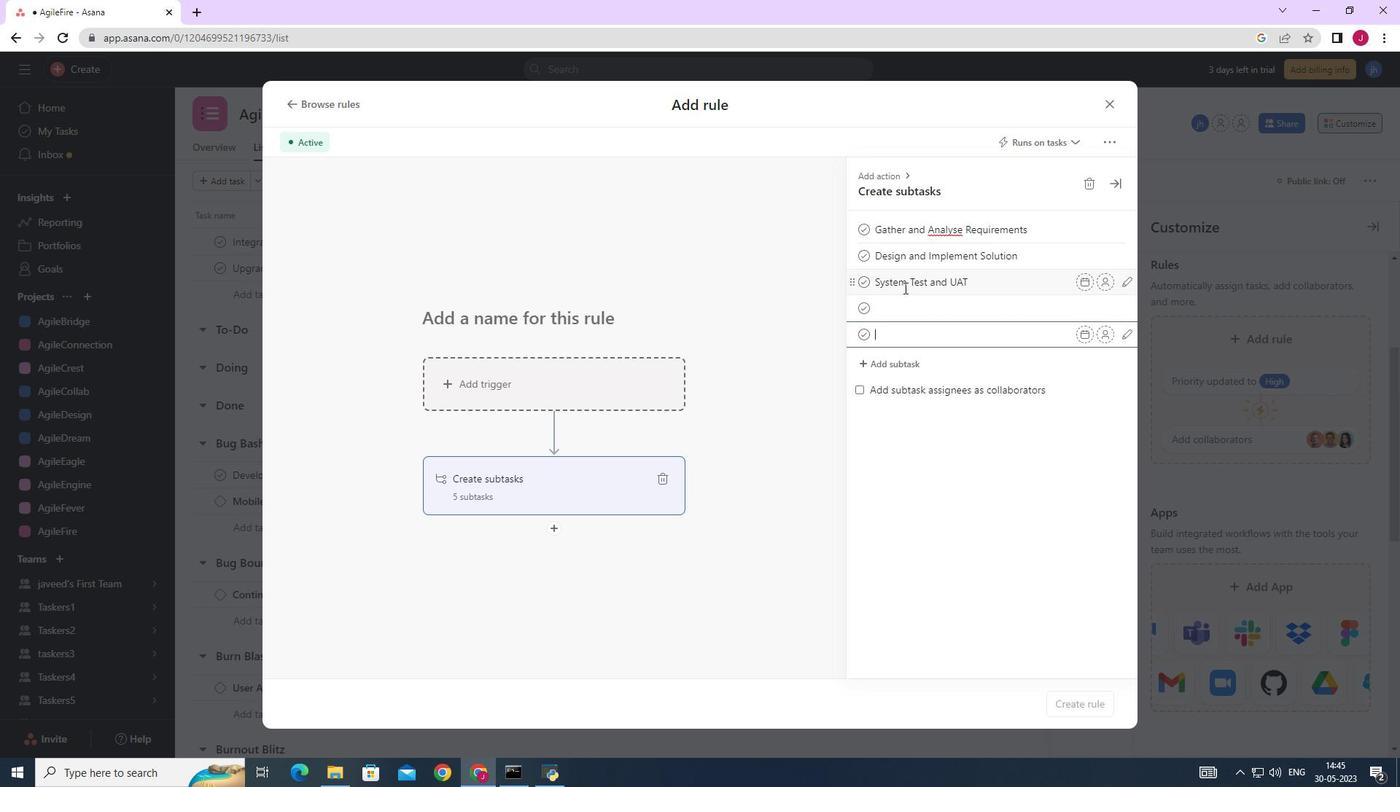 
Action: Mouse pressed left at (902, 312)
Screenshot: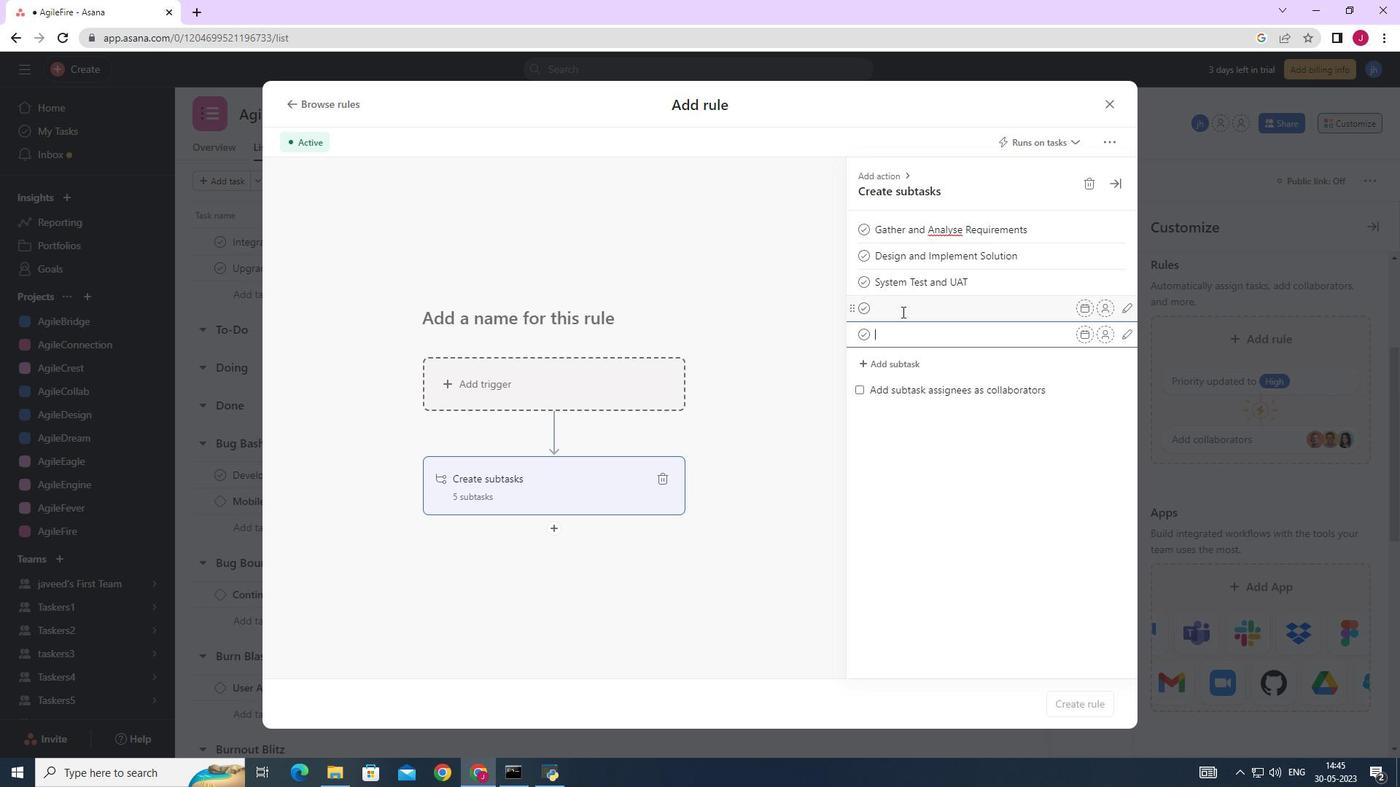 
Action: Mouse moved to (902, 312)
Screenshot: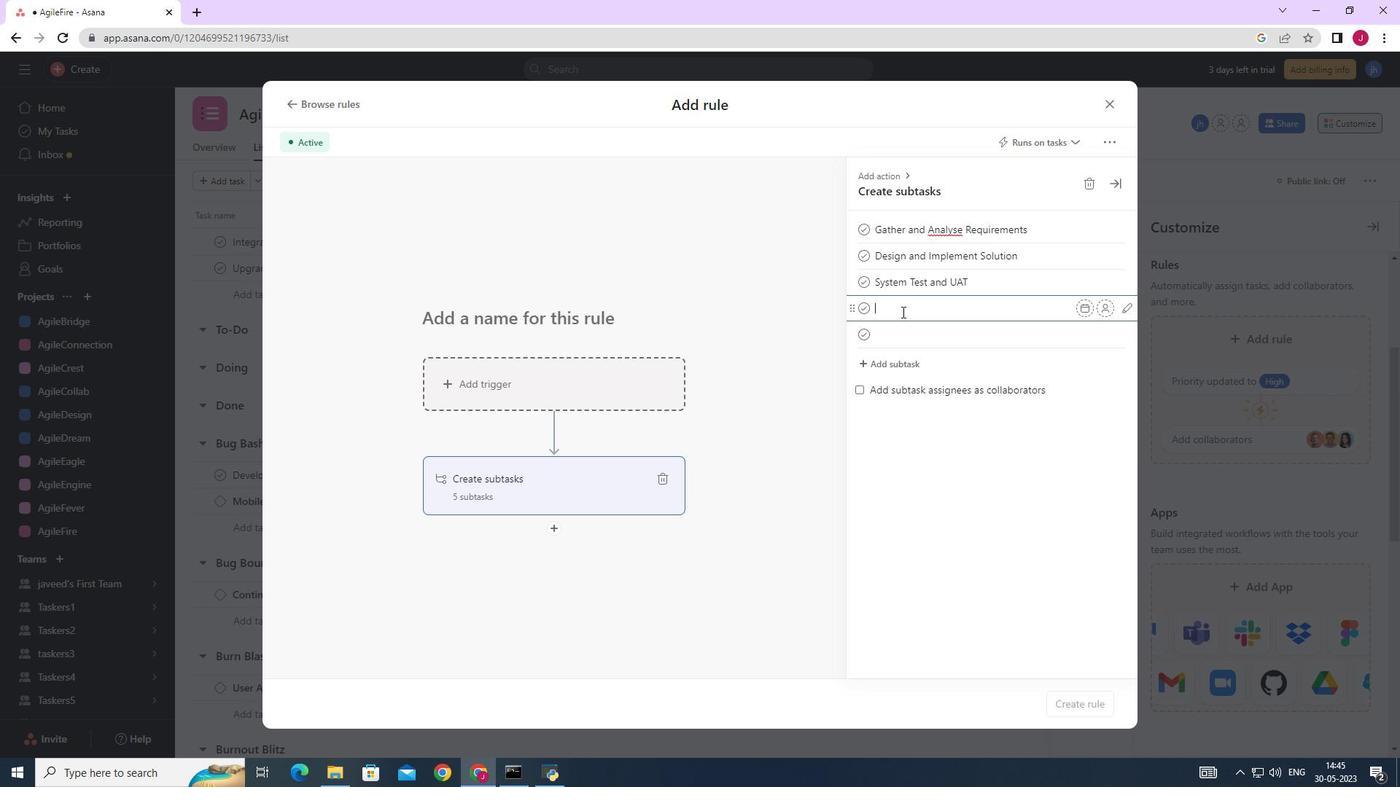 
Action: Key pressed <Key.caps_lock><Key.caps_lock>R<Key.caps_lock>elease<Key.space>to<Key.space>production<Key.space>/<Key.space><Key.caps_lock>G<Key.caps_lock>o<Key.space><Key.caps_lock>L<Key.caps_lock>ive<Key.enter>
Screenshot: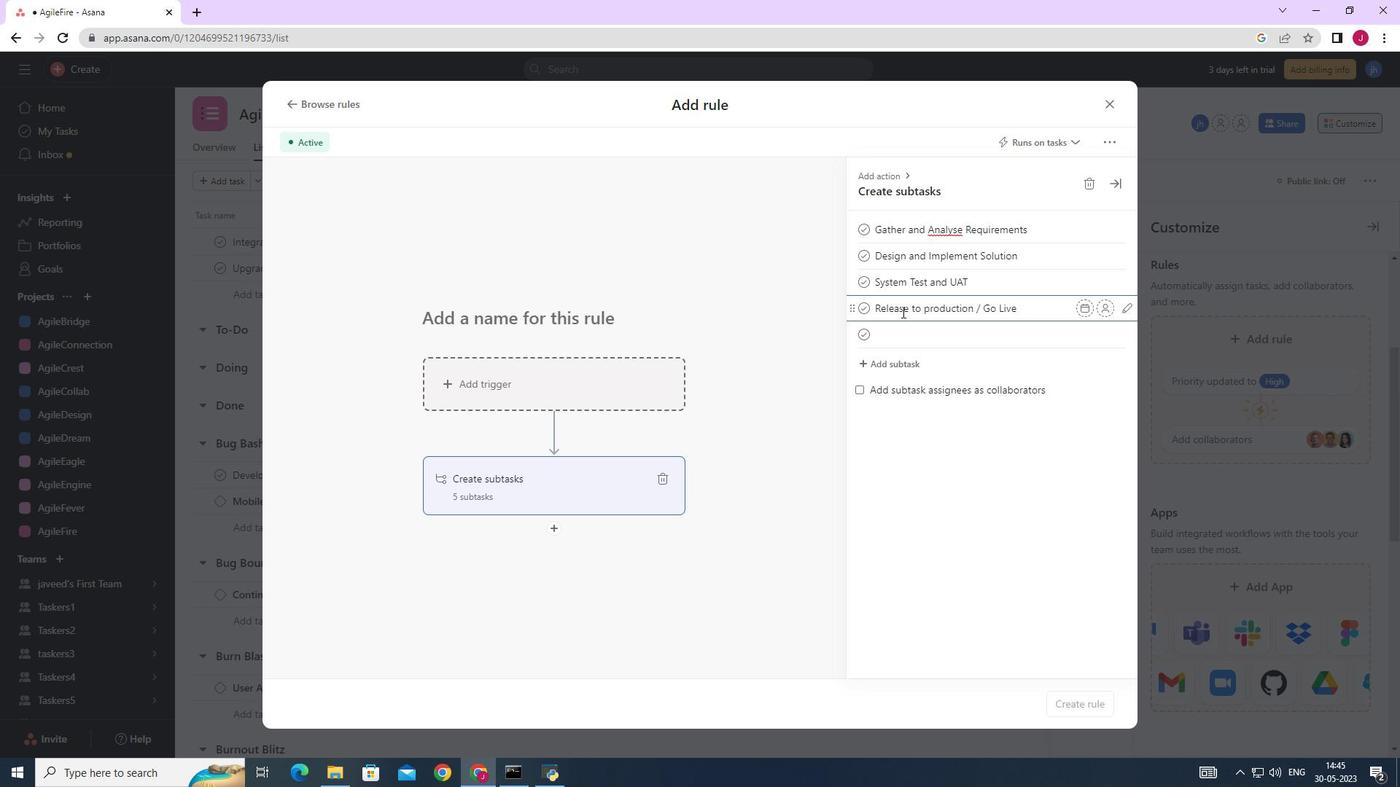 
